 Task: Create an event for the family vacation in Hawaii.
Action: Mouse pressed left at (644, 368)
Screenshot: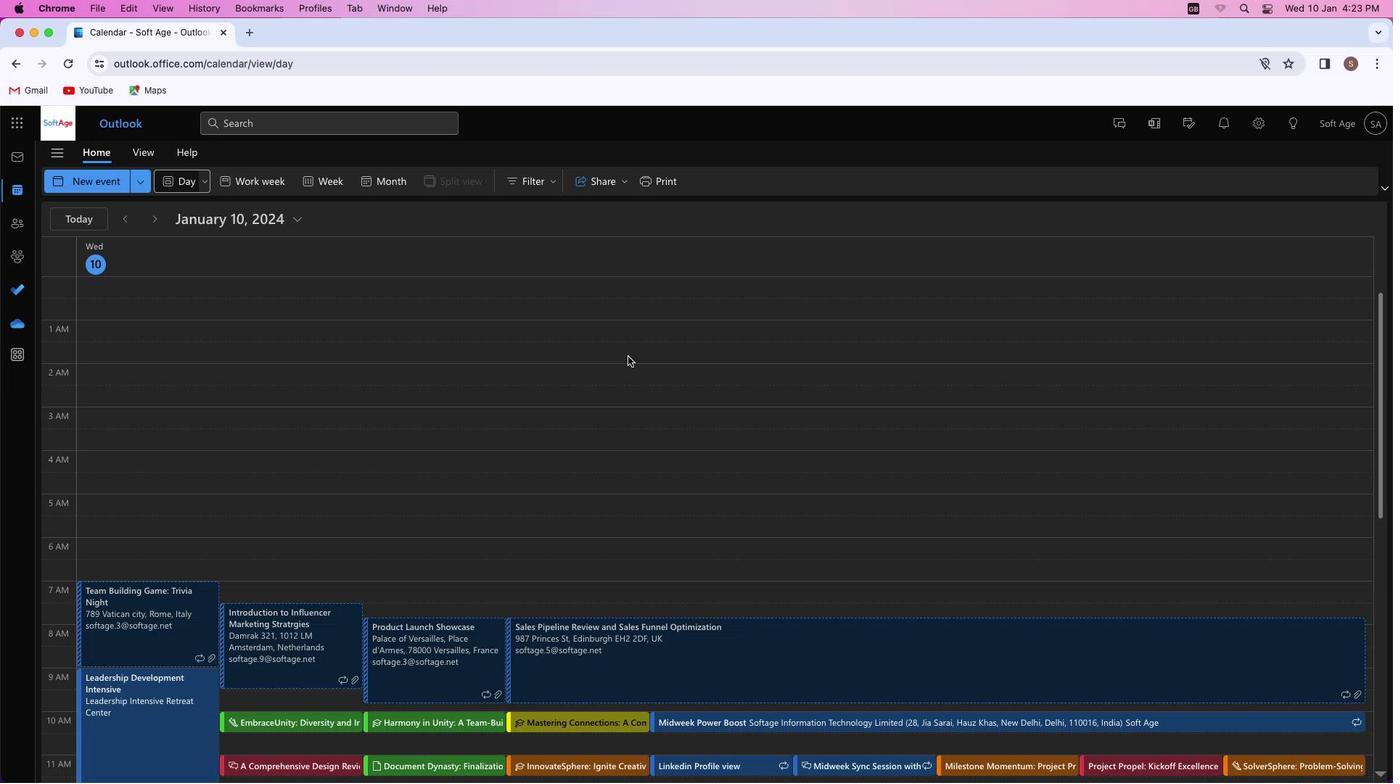 
Action: Mouse moved to (100, 178)
Screenshot: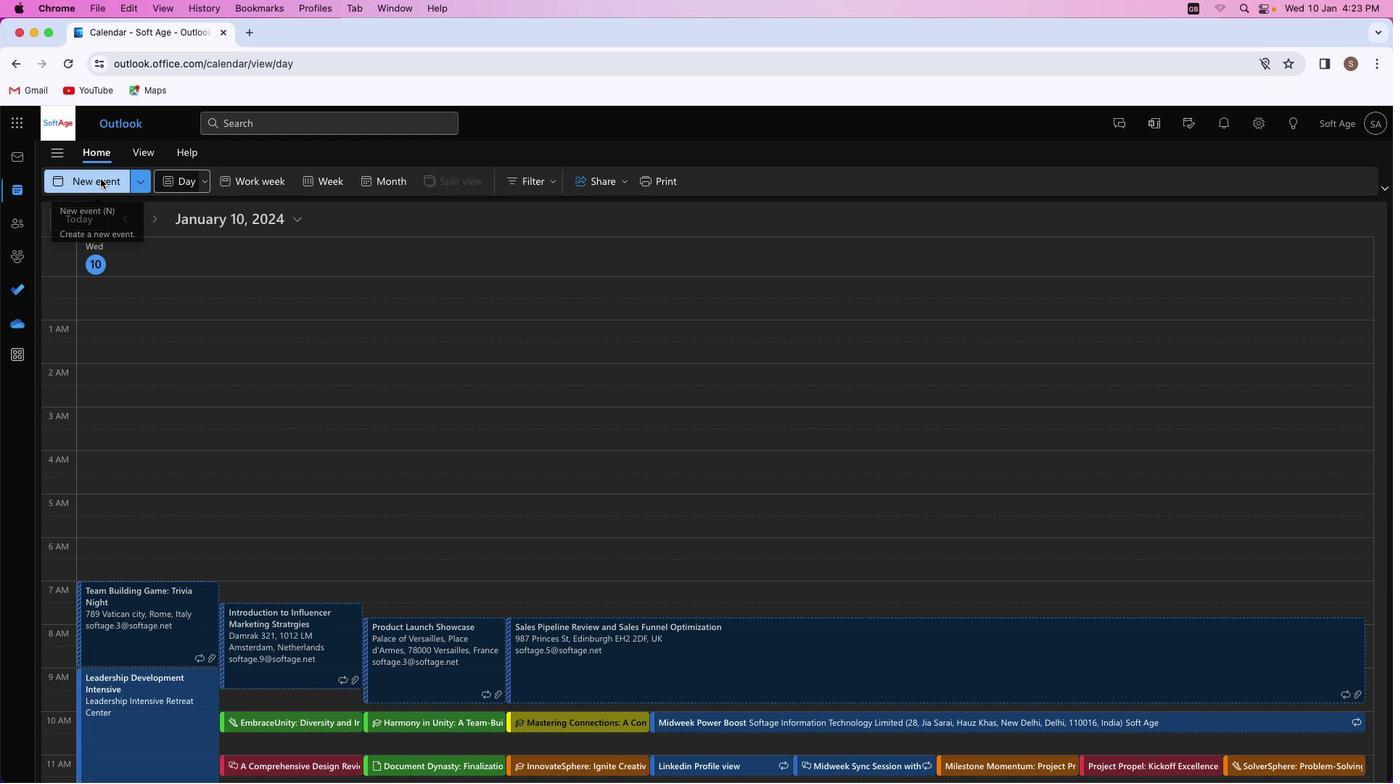 
Action: Mouse pressed left at (100, 178)
Screenshot: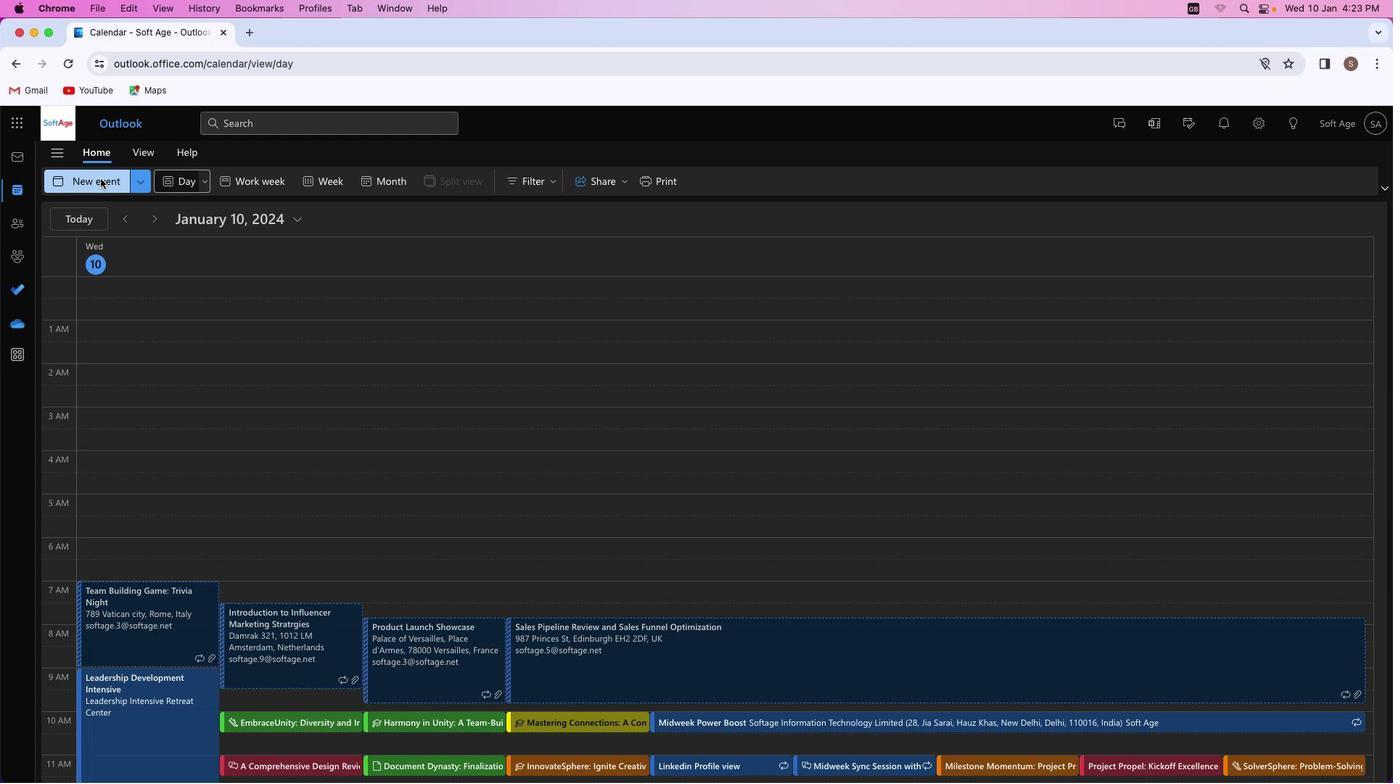 
Action: Mouse moved to (386, 270)
Screenshot: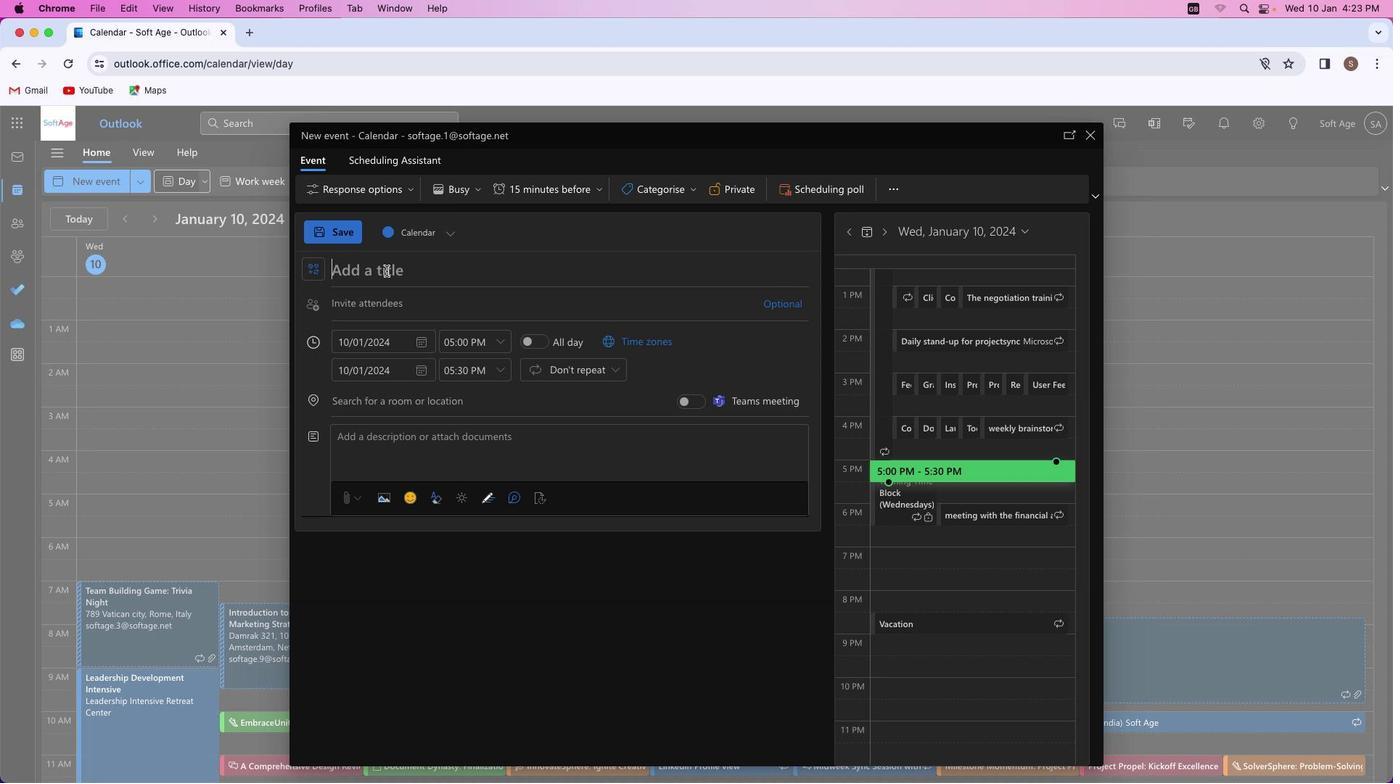 
Action: Mouse pressed left at (386, 270)
Screenshot: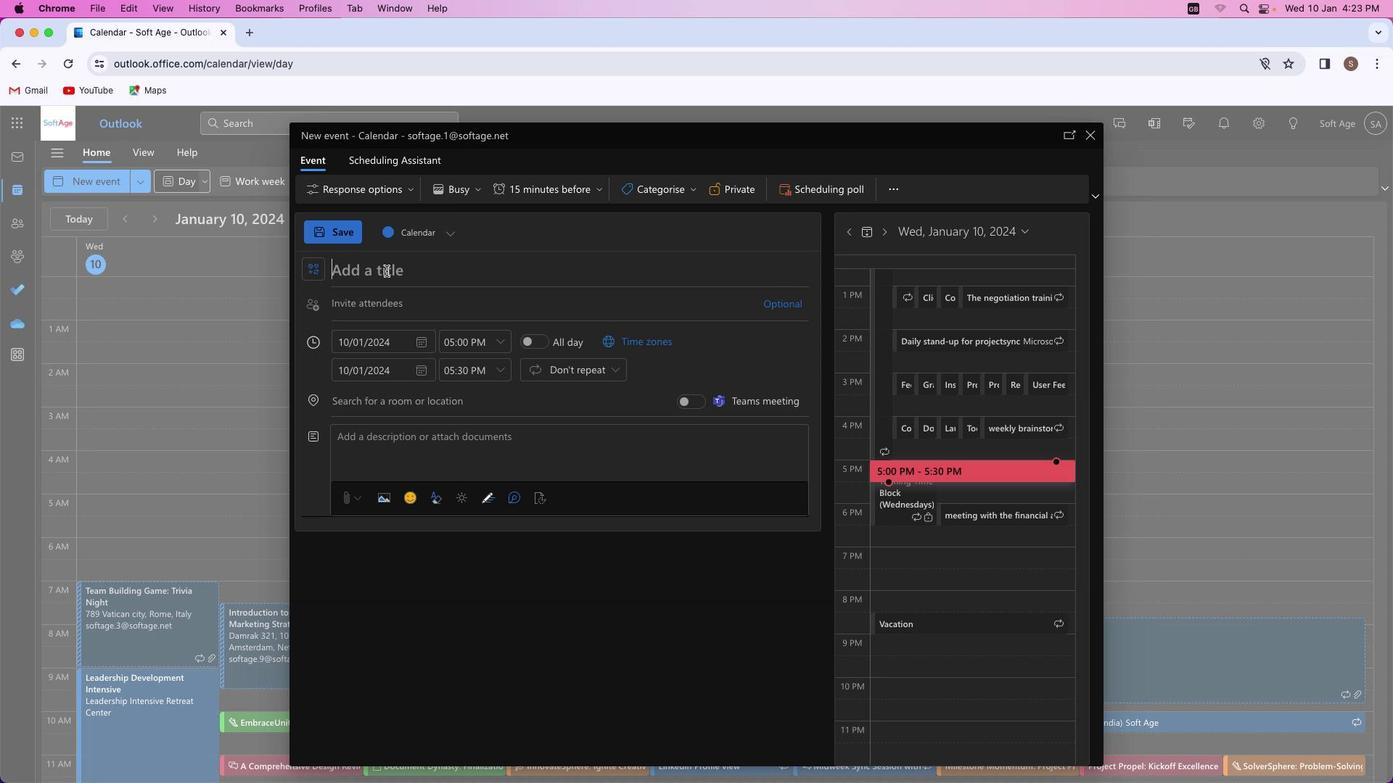 
Action: Key pressed Key.shift'F''a''m''i''l''y'Key.spaceKey.shift'V''a''c''a''t''i''o''n'Key.space'i''n'Key.spaceKey.shift_r'H''a''w''a''i''i'
Screenshot: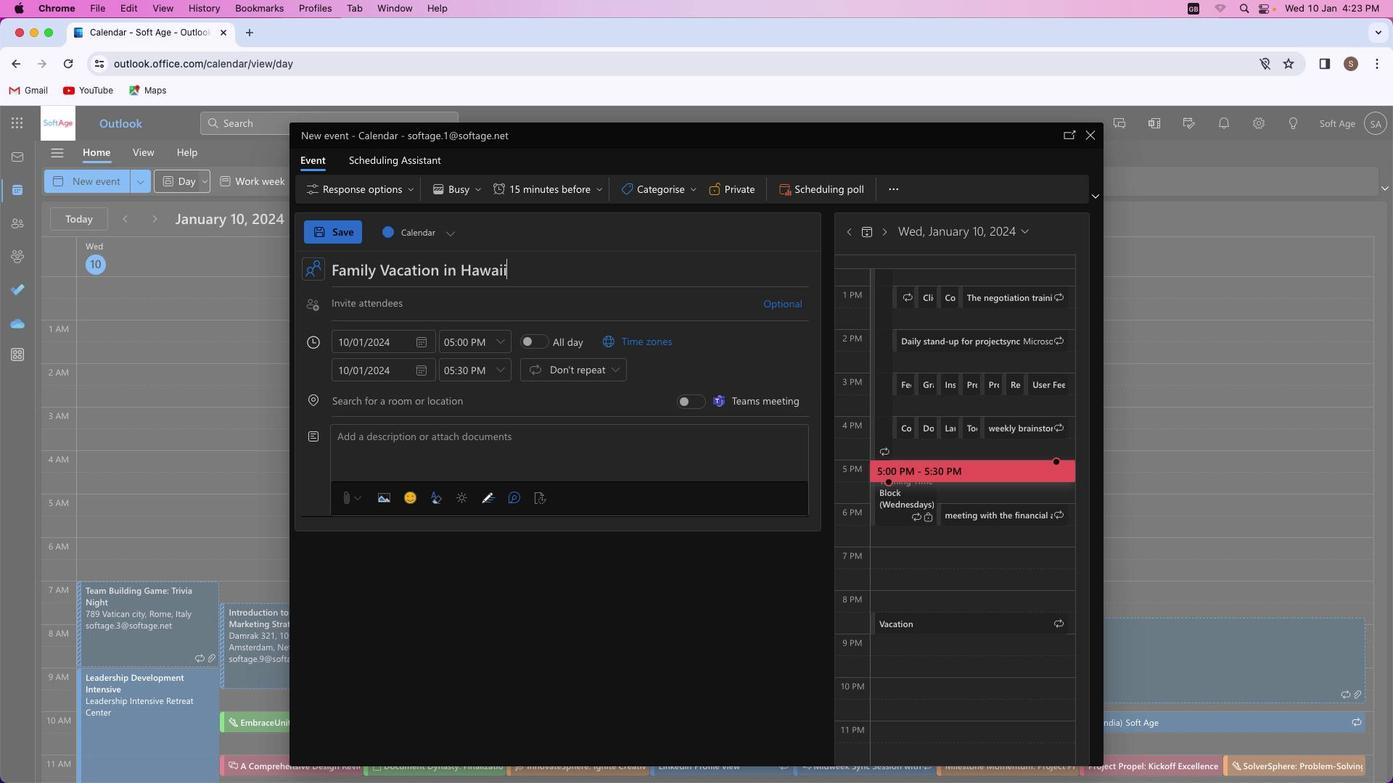 
Action: Mouse moved to (386, 405)
Screenshot: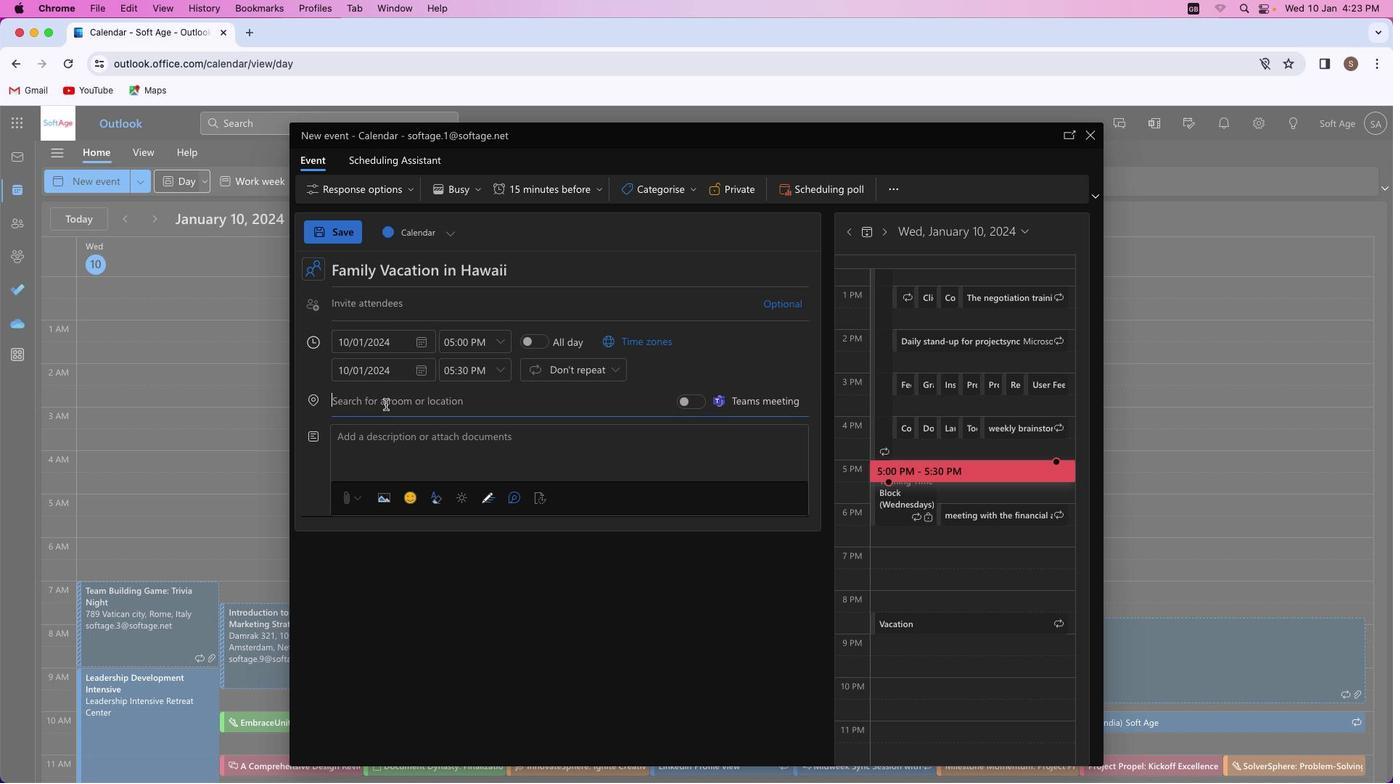 
Action: Mouse pressed left at (386, 405)
Screenshot: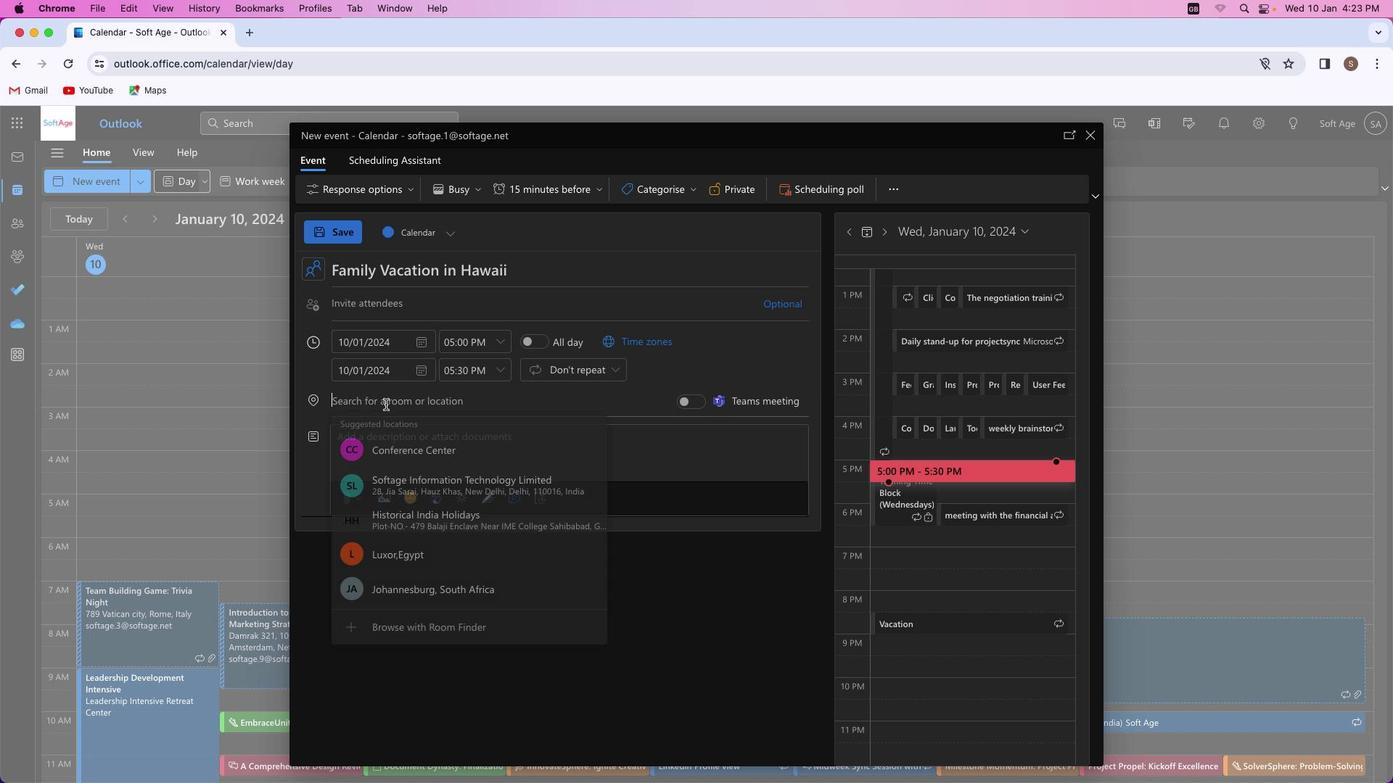 
Action: Mouse moved to (386, 404)
Screenshot: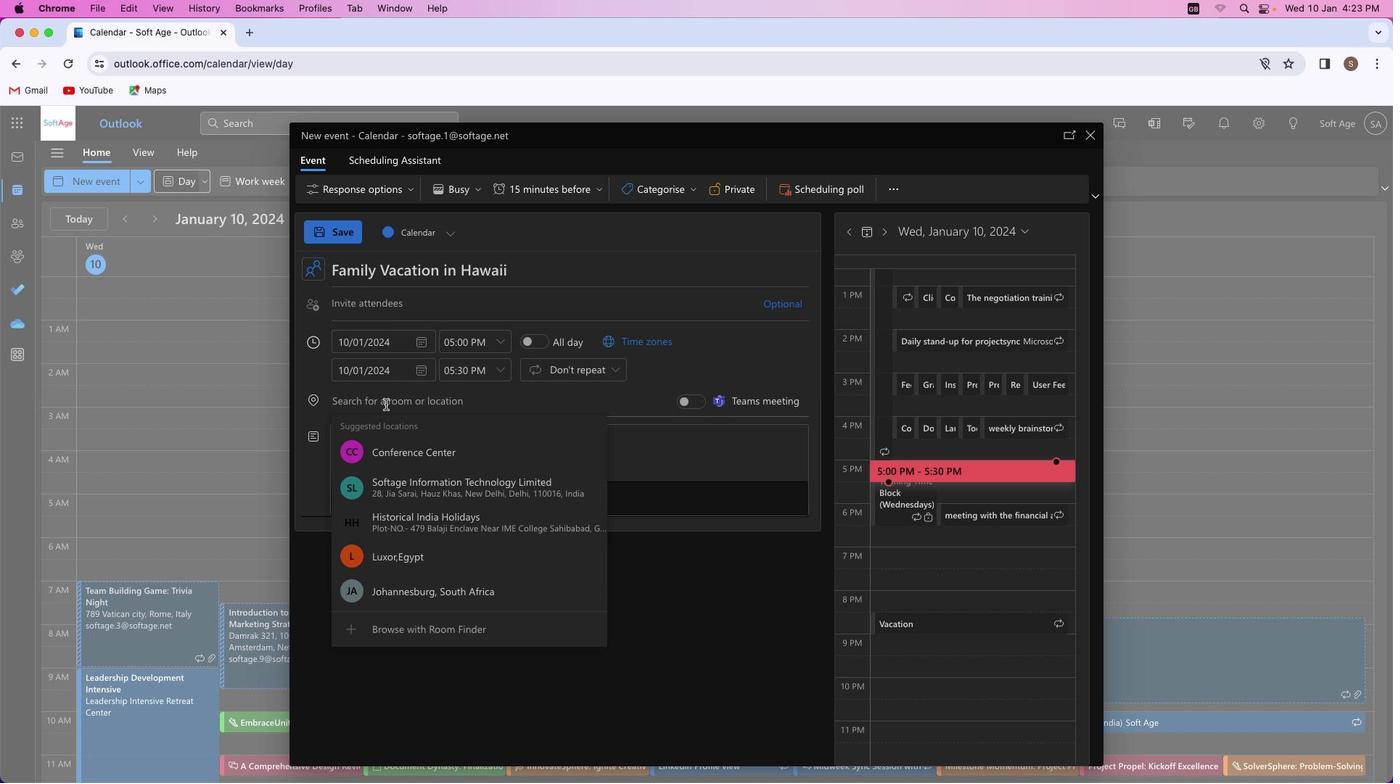 
Action: Key pressed Key.shift'H''a''w''a''i''i'
Screenshot: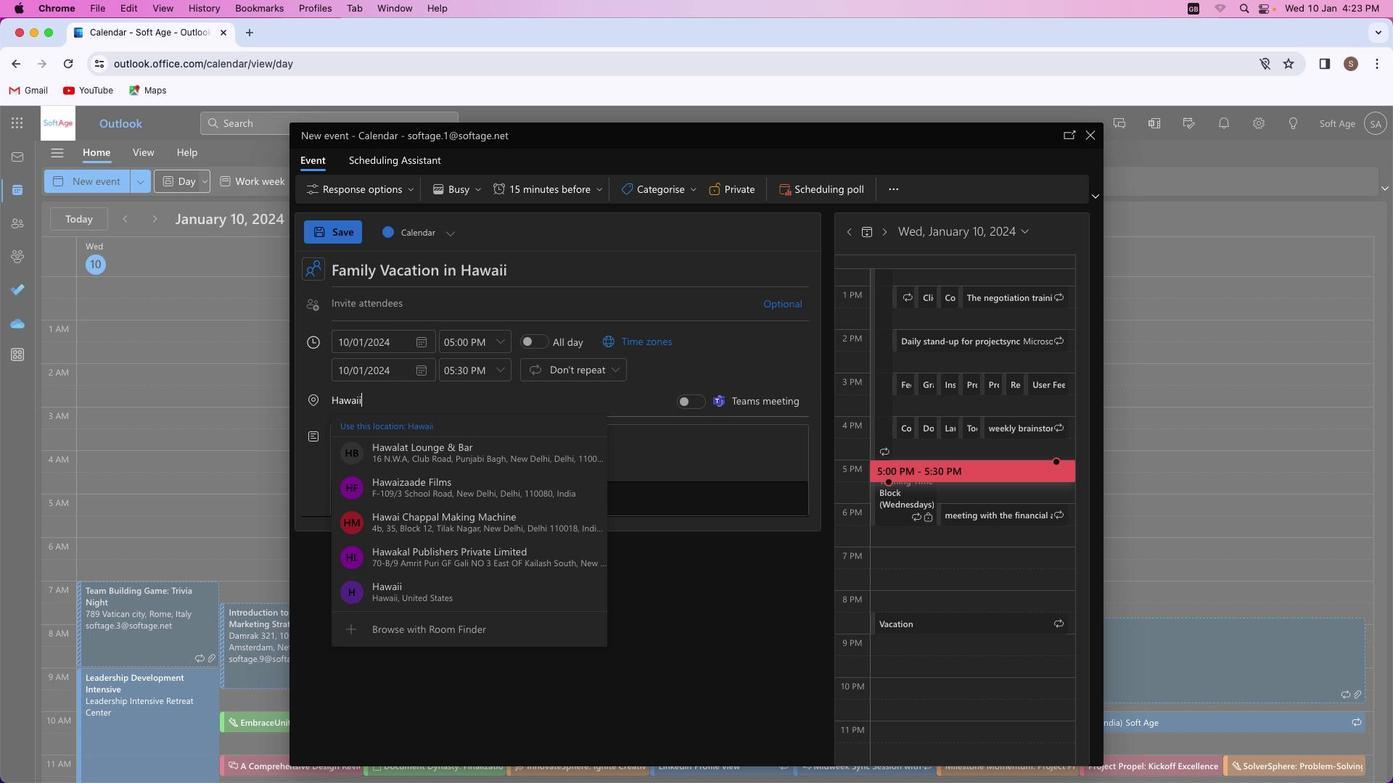 
Action: Mouse moved to (397, 518)
Screenshot: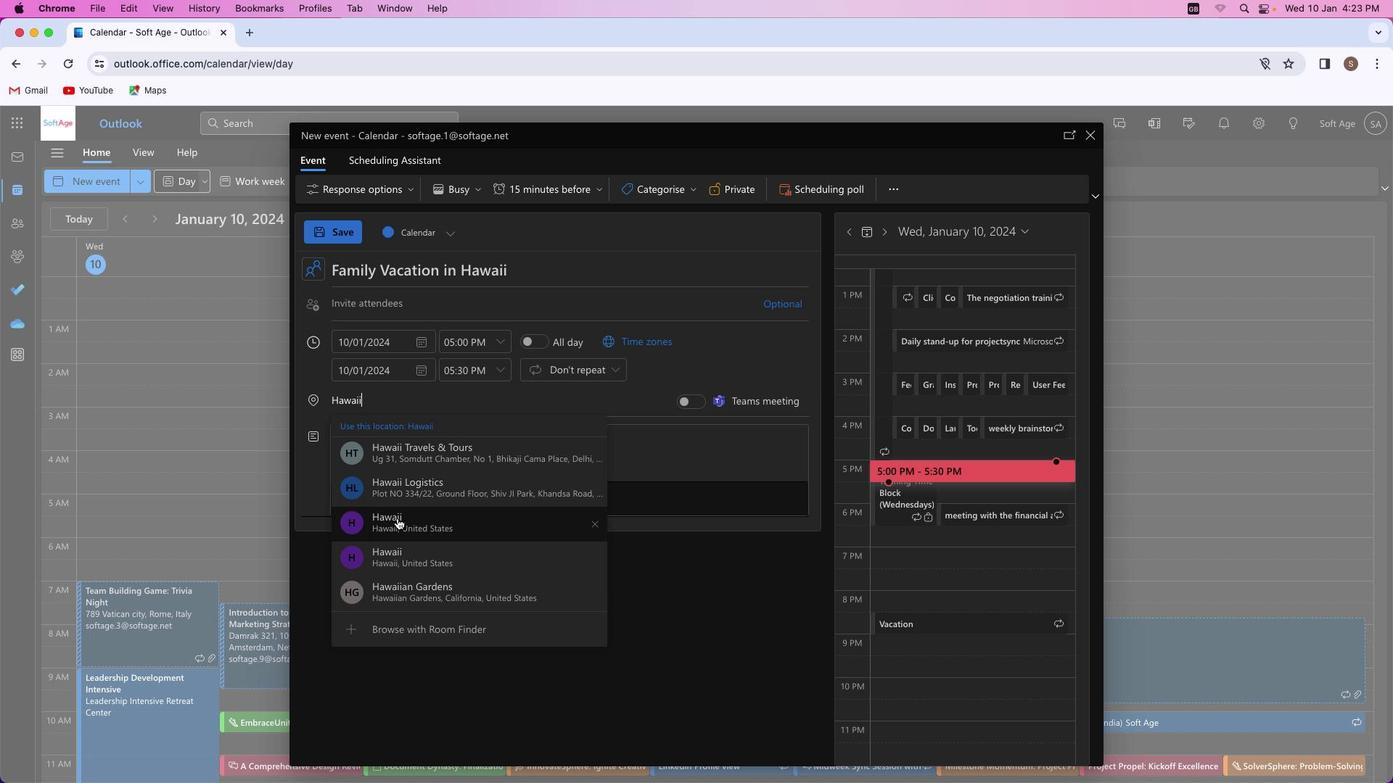 
Action: Mouse pressed left at (397, 518)
Screenshot: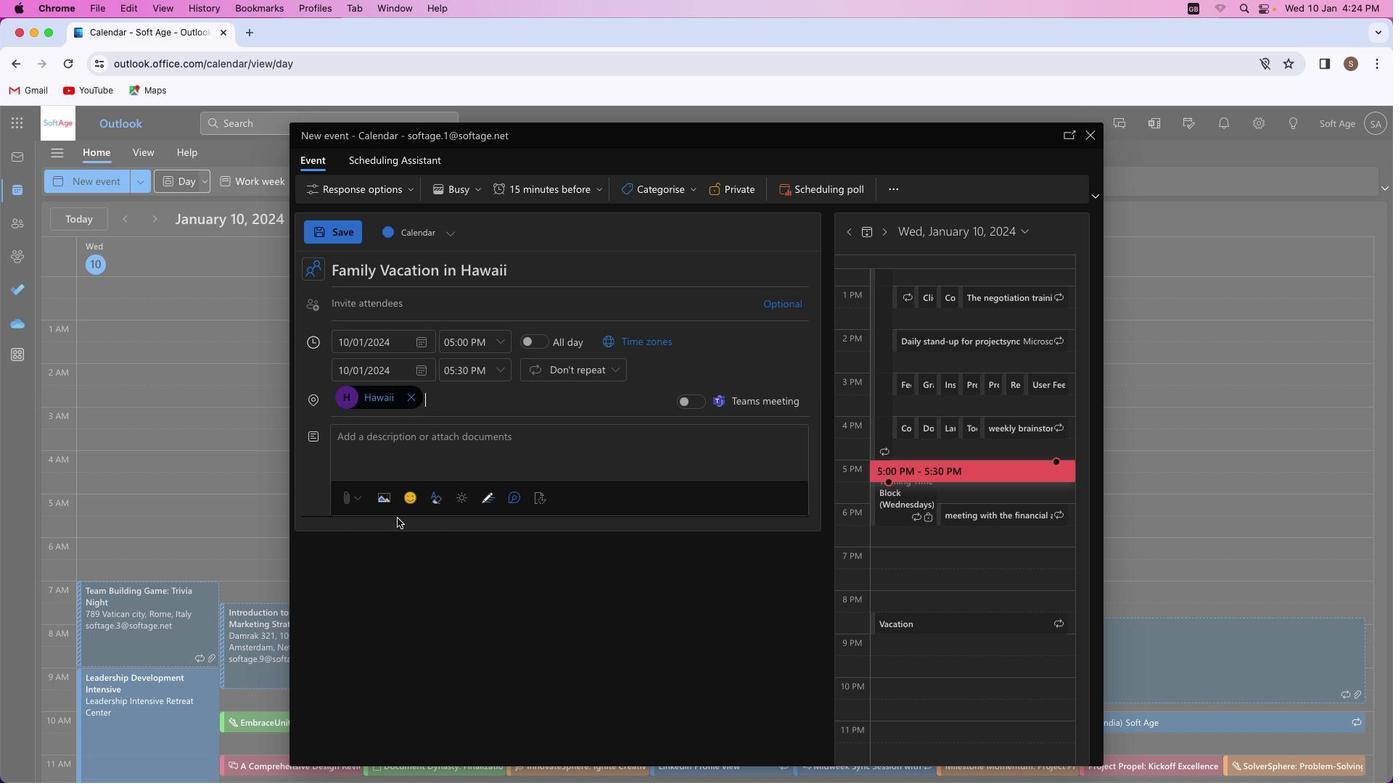 
Action: Mouse moved to (429, 441)
Screenshot: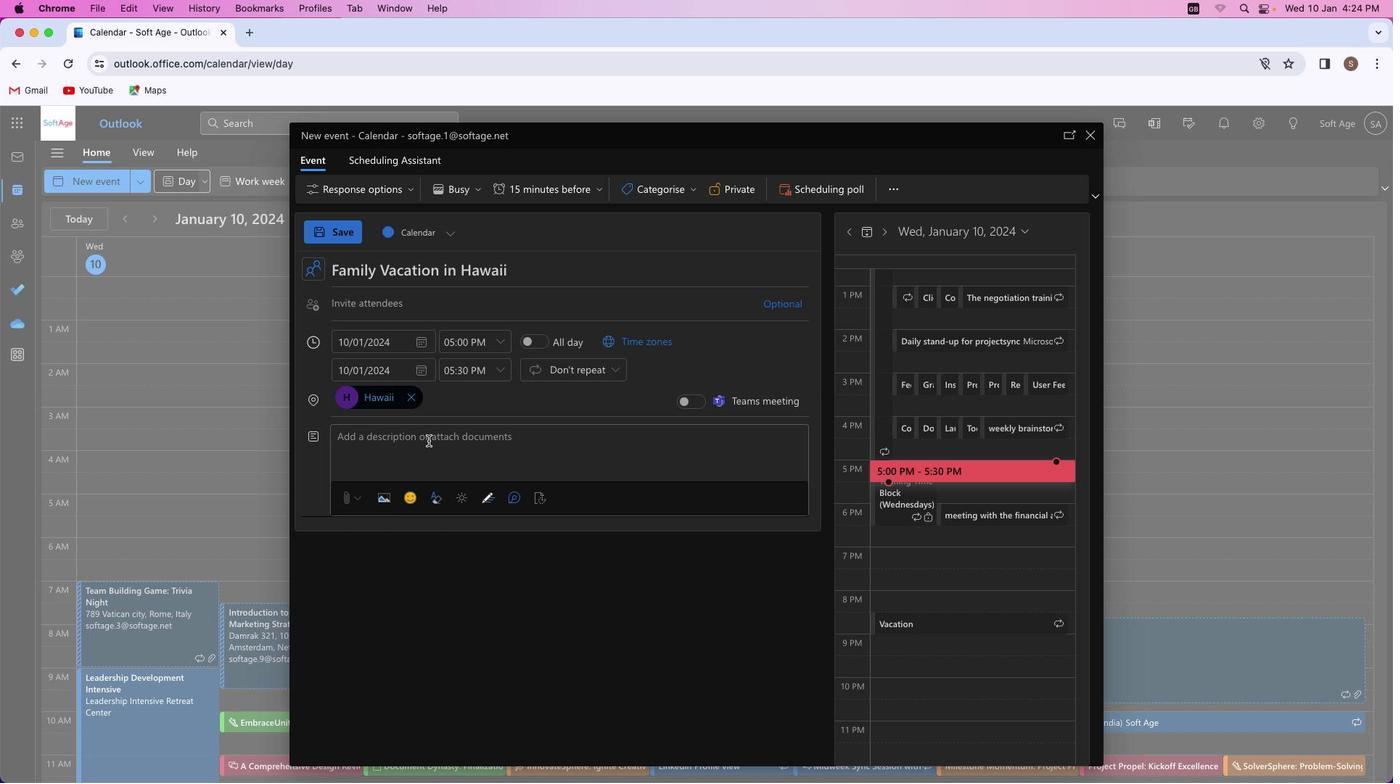 
Action: Mouse pressed left at (429, 441)
Screenshot: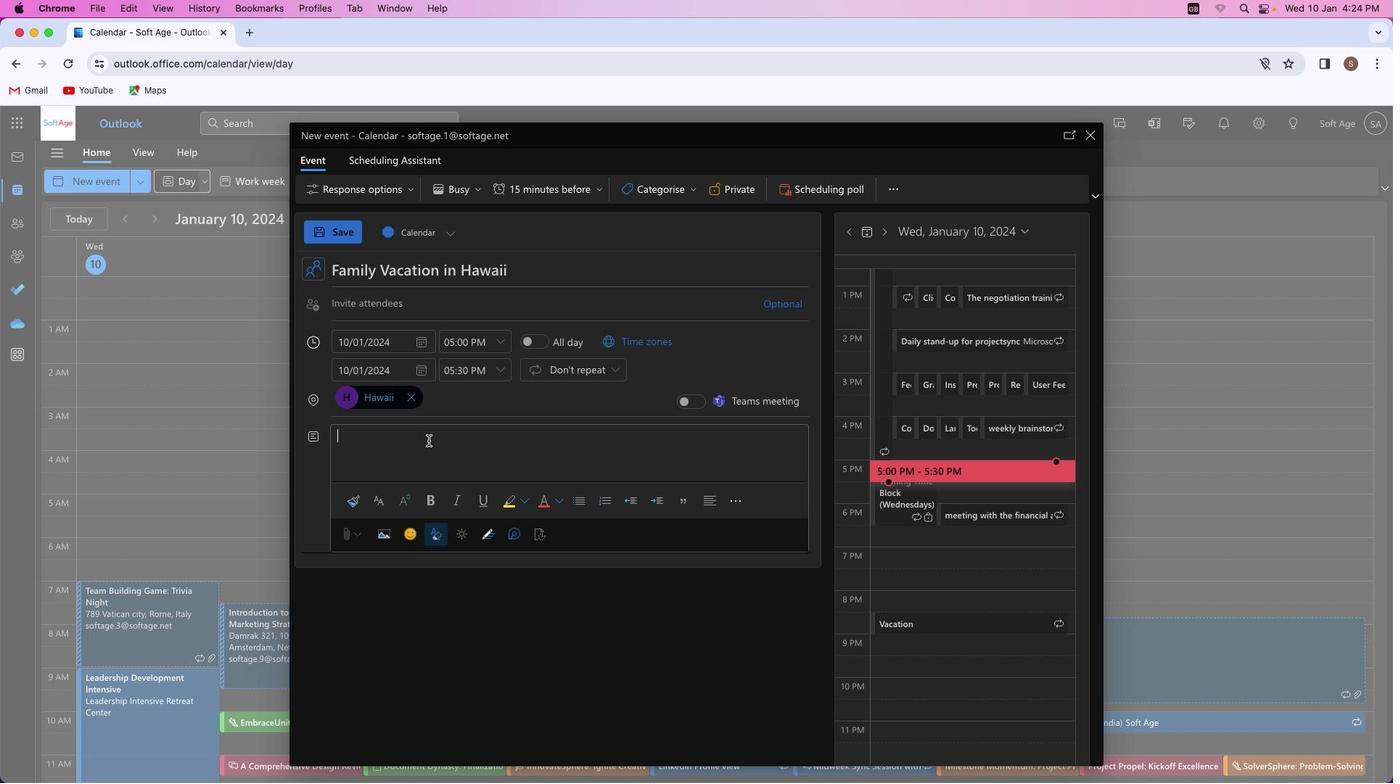 
Action: Key pressed Key.shift'E''m''b''a''r''k'Key.space'o''n'Key.space'a'Key.space't''r''o''p''i''c''a''l'Key.space'a''d''v''e''n''t''u''r''e'Key.space'w''i''t''h'Key.space'i''s''l''a''n''d'Key.space'b'Key.backspaceKey.shift_r'B''l''i''s''s'Key.spaceKey.shift'R''e''t''r''e''a''t'
Screenshot: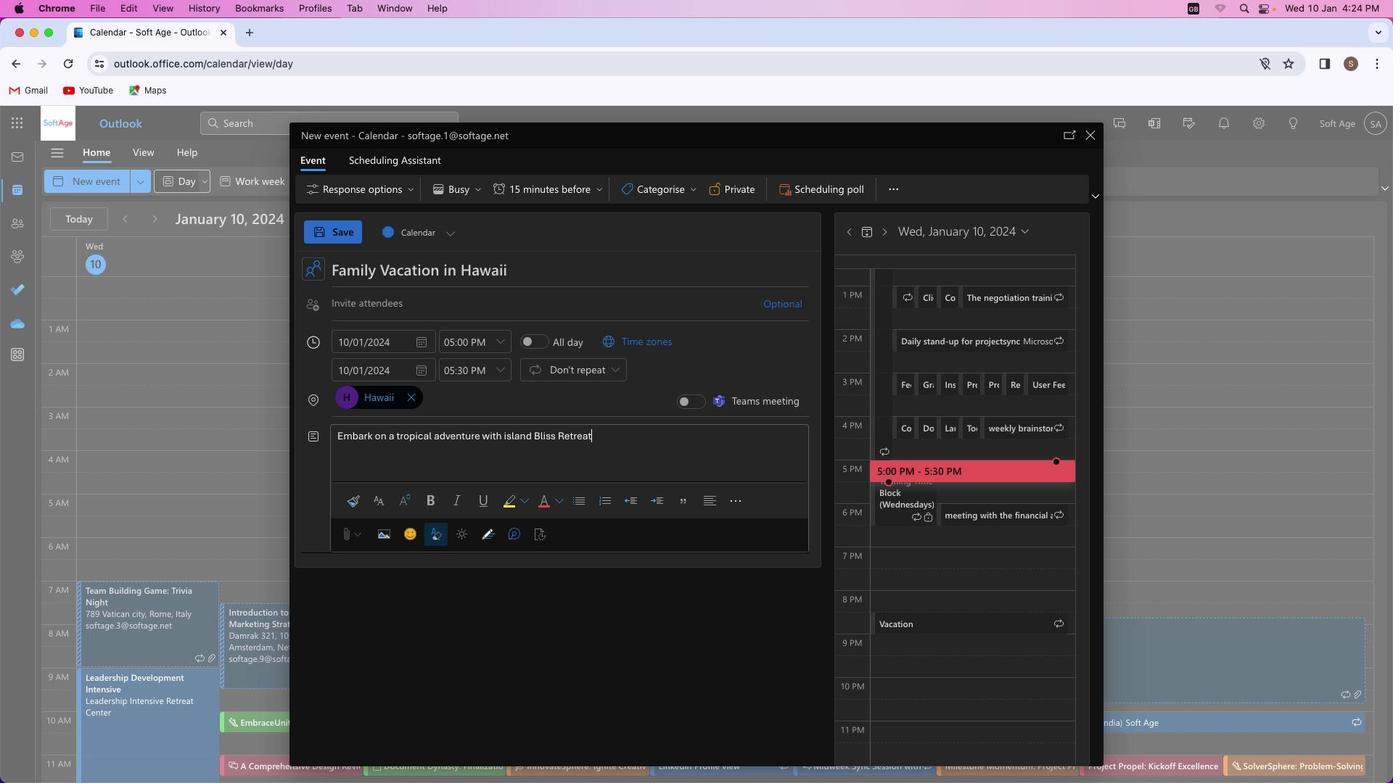 
Action: Mouse moved to (508, 435)
Screenshot: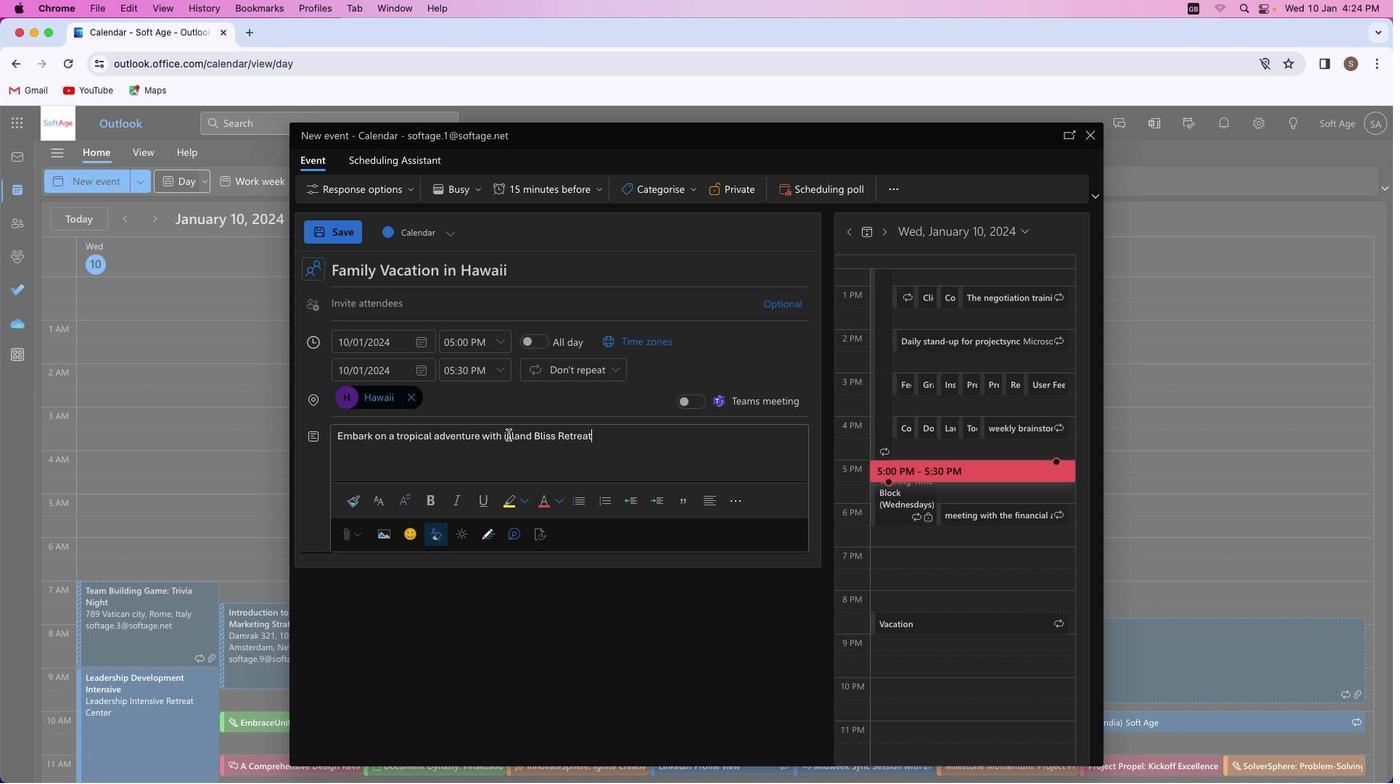 
Action: Mouse pressed left at (508, 435)
Screenshot: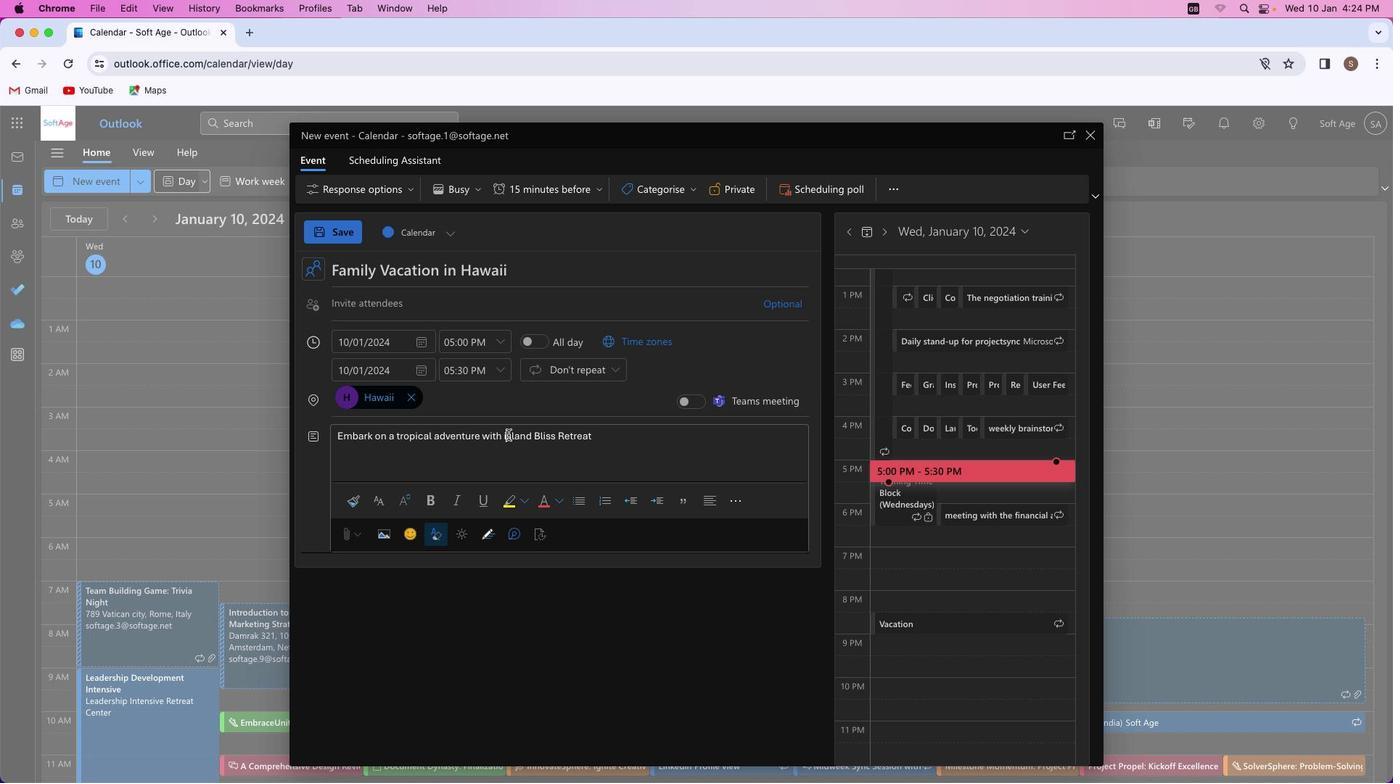 
Action: Mouse moved to (508, 435)
Screenshot: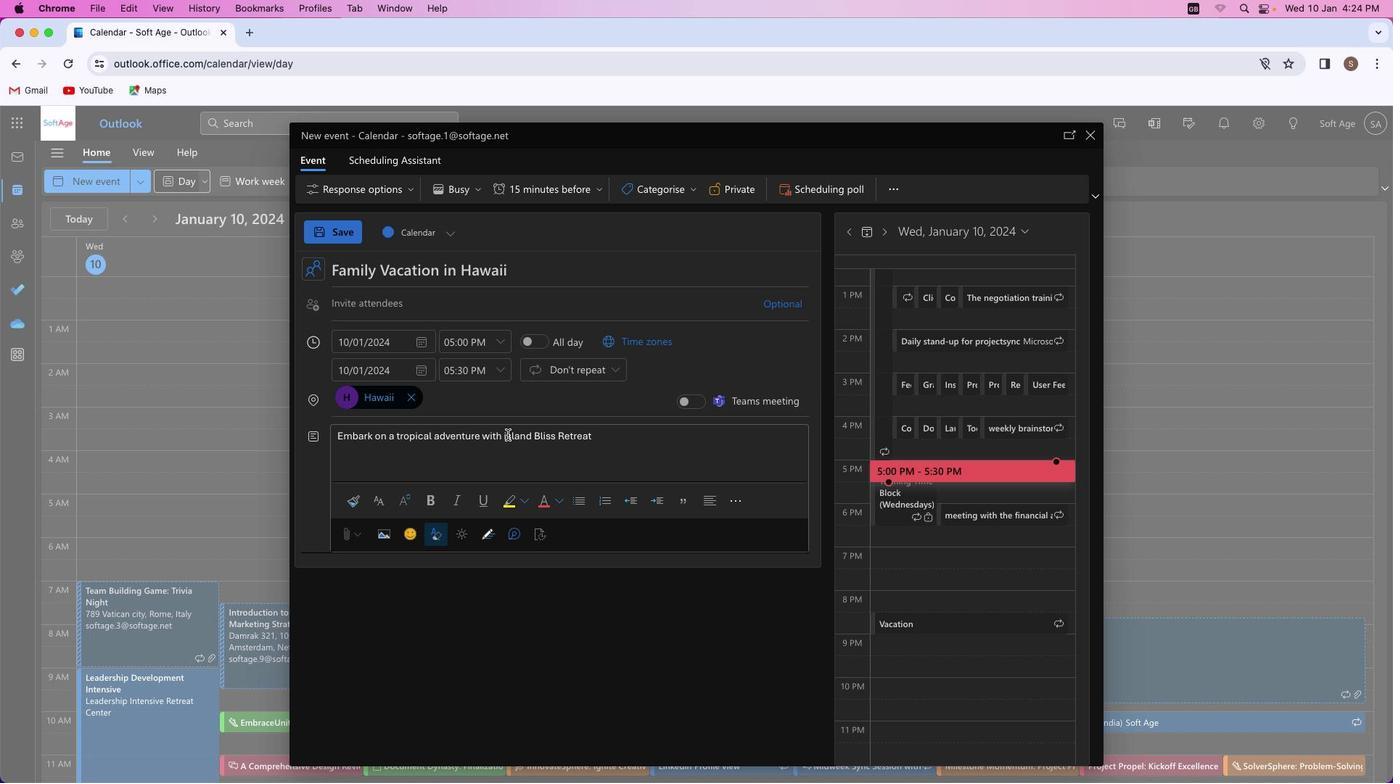 
Action: Key pressed Key.backspaceKey.shift_r'I'
Screenshot: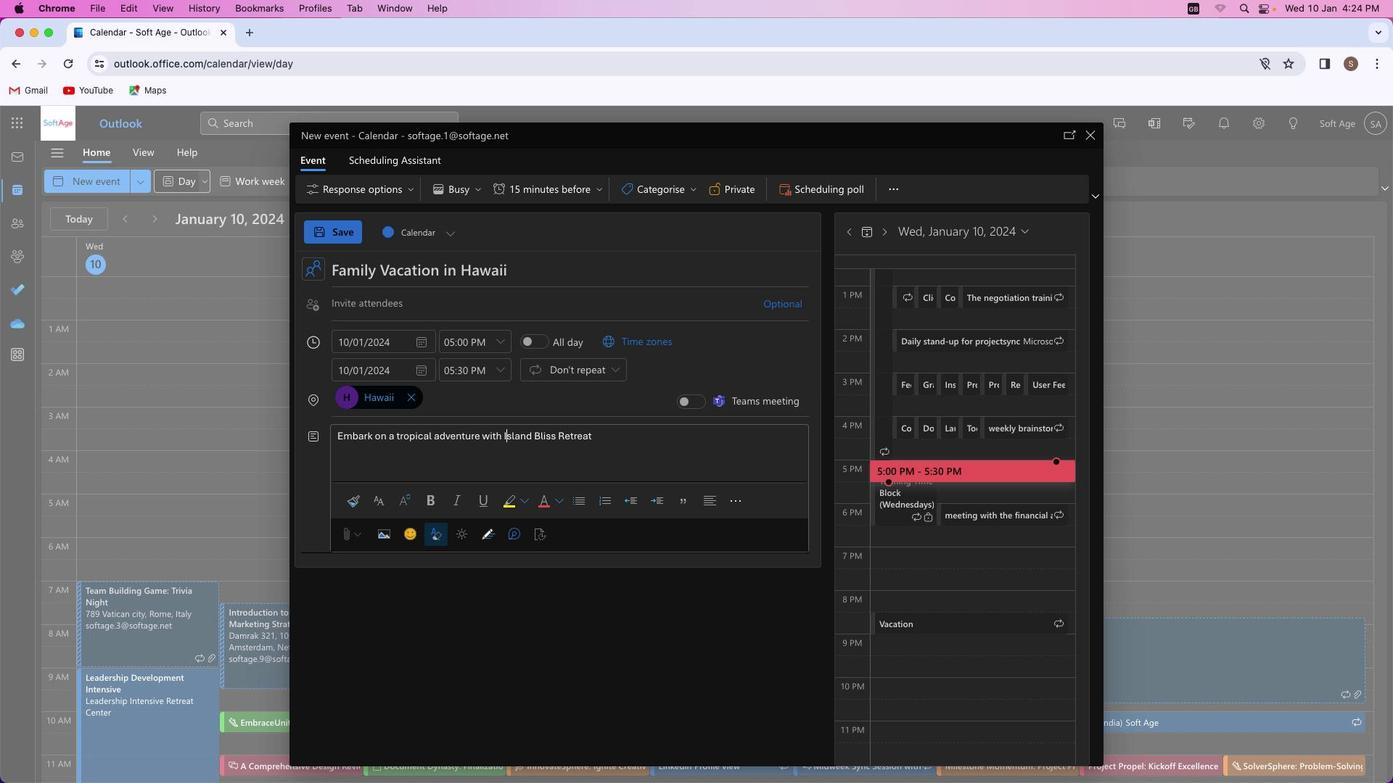 
Action: Mouse moved to (600, 439)
Screenshot: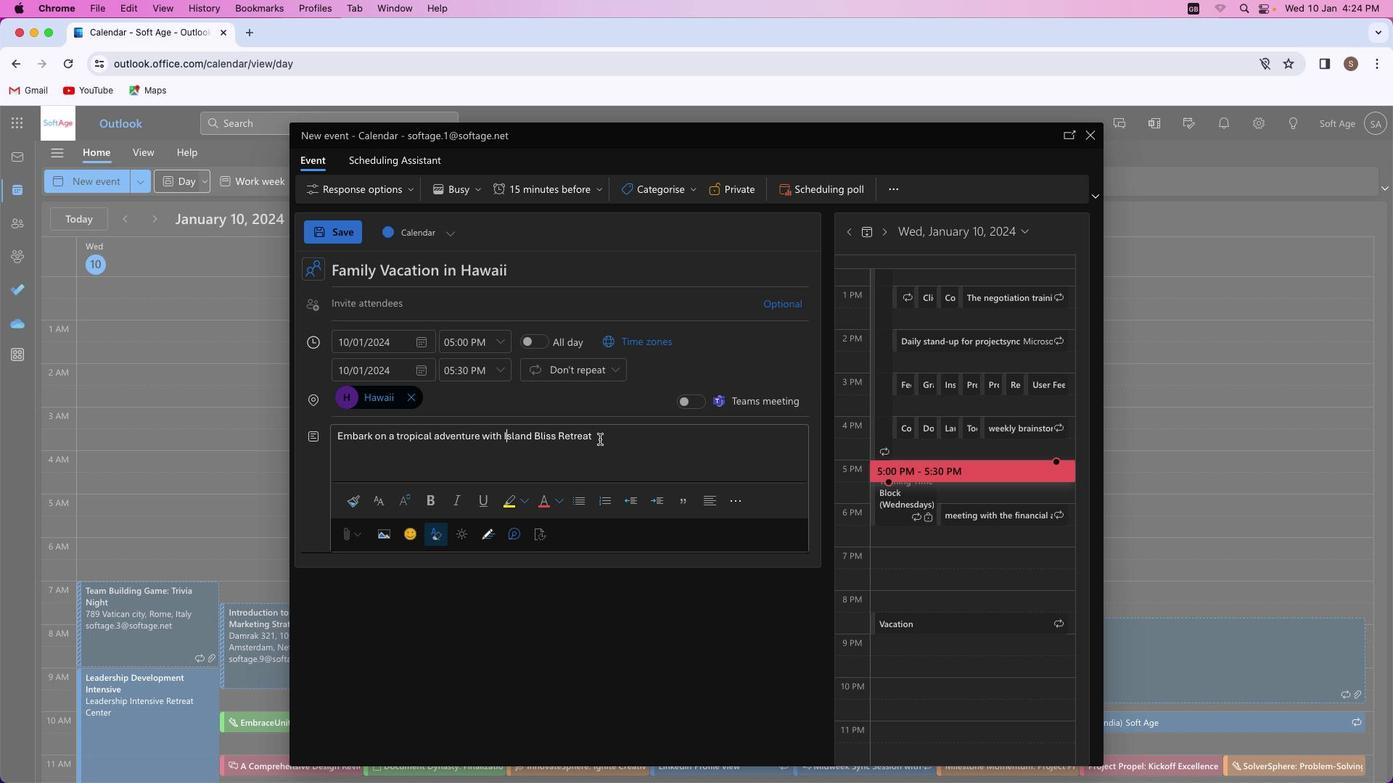 
Action: Mouse pressed left at (600, 439)
Screenshot: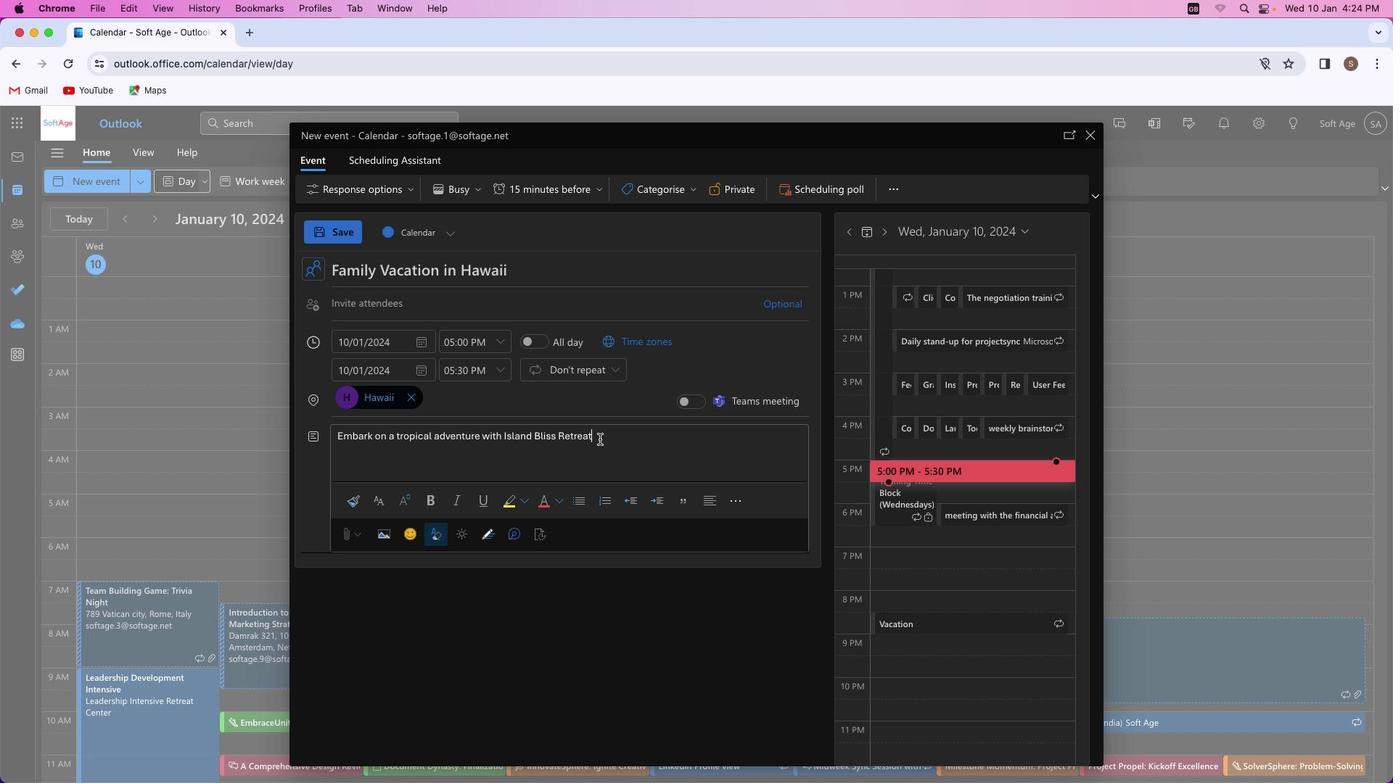 
Action: Mouse moved to (598, 439)
Screenshot: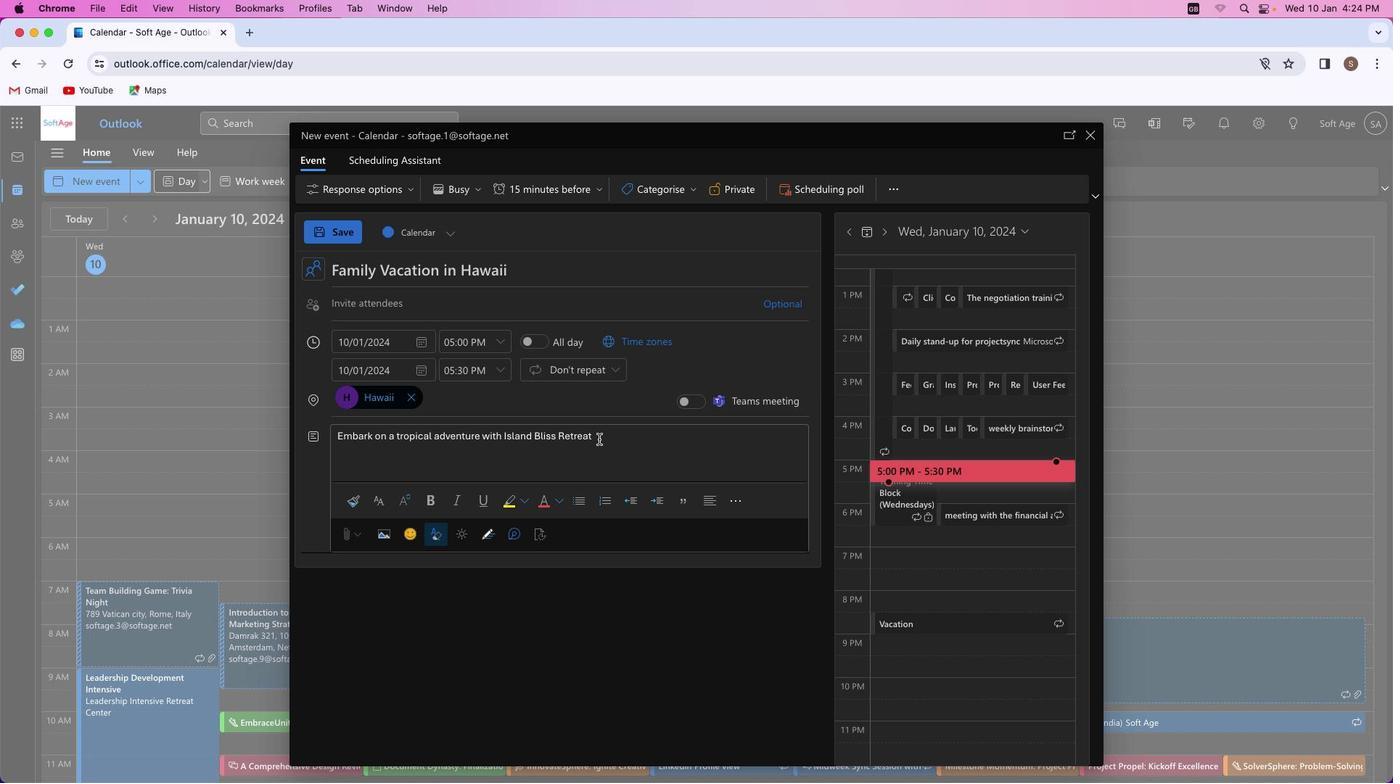 
Action: Key pressed '.'Key.spaceKey.shift'E''x''p''e''r''i''e''n''c''e'Key.space't''h''e'Key.space'b''e''a''u''t''y'Key.space'o''f'Key.spaceKey.shift'H''a''w''a''i''i'','Key.space'c''r''e''a''t''e'Key.space'c''h''e''r''i''s''h''e''d'Key.space'm''e''m''o''r''i''e''s'','Key.space'a''n''d'Key.space'r''e''j''u''v''e''n''a''t''e'Key.space'w''i''t''h'Key.space'y''o''u''r'Key.space'l''o''v''e''d'Key.space'o''n''e''s'Key.space'i''n'Key.space'p''a''r''a''d''i''s''e''.'
Screenshot: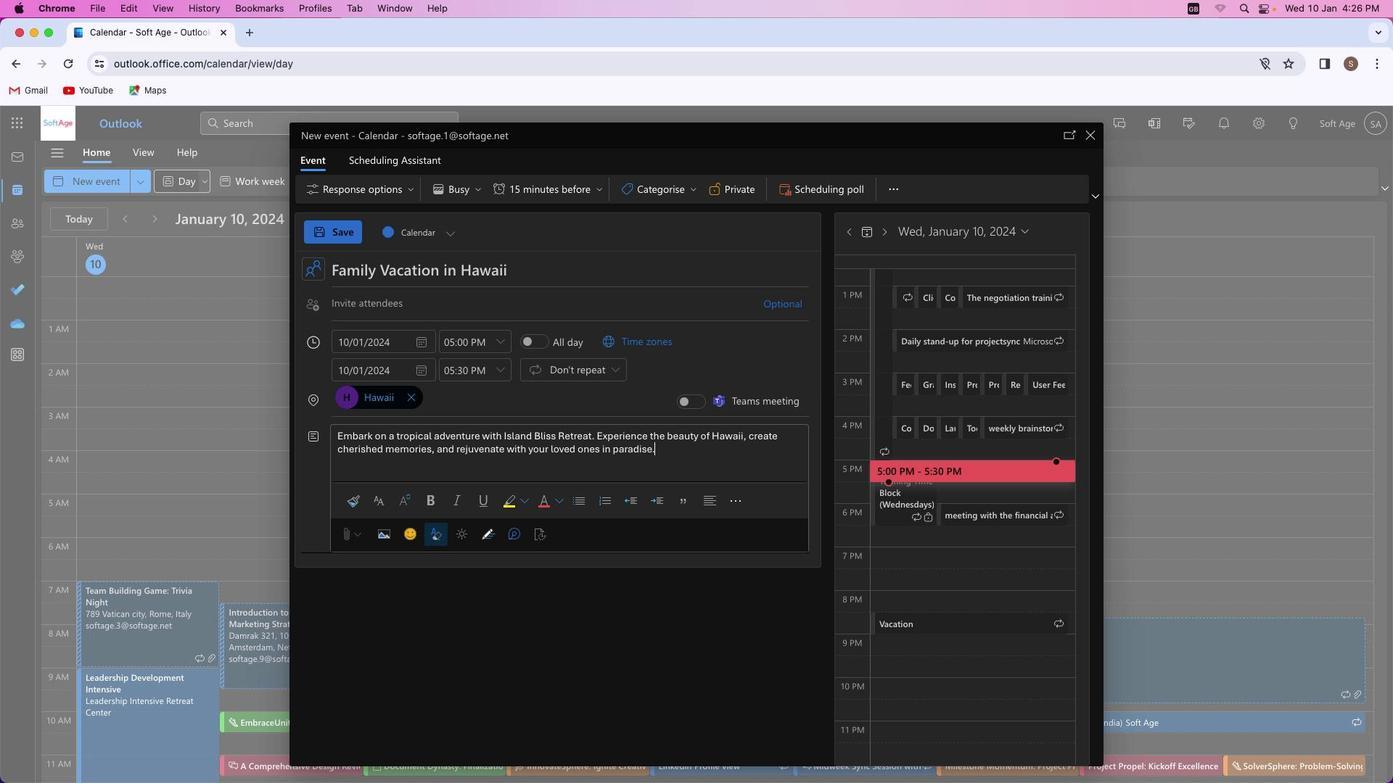 
Action: Mouse moved to (744, 435)
Screenshot: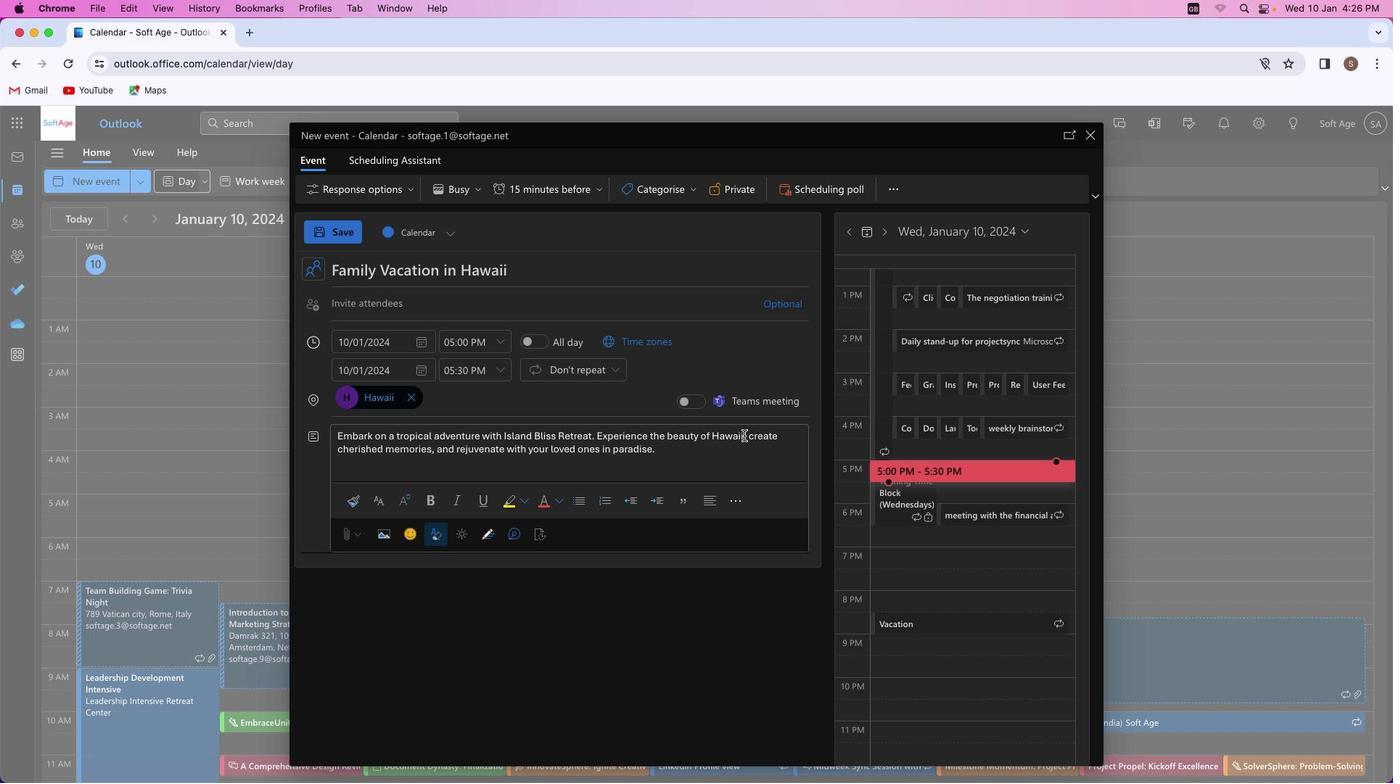 
Action: Mouse pressed left at (744, 435)
Screenshot: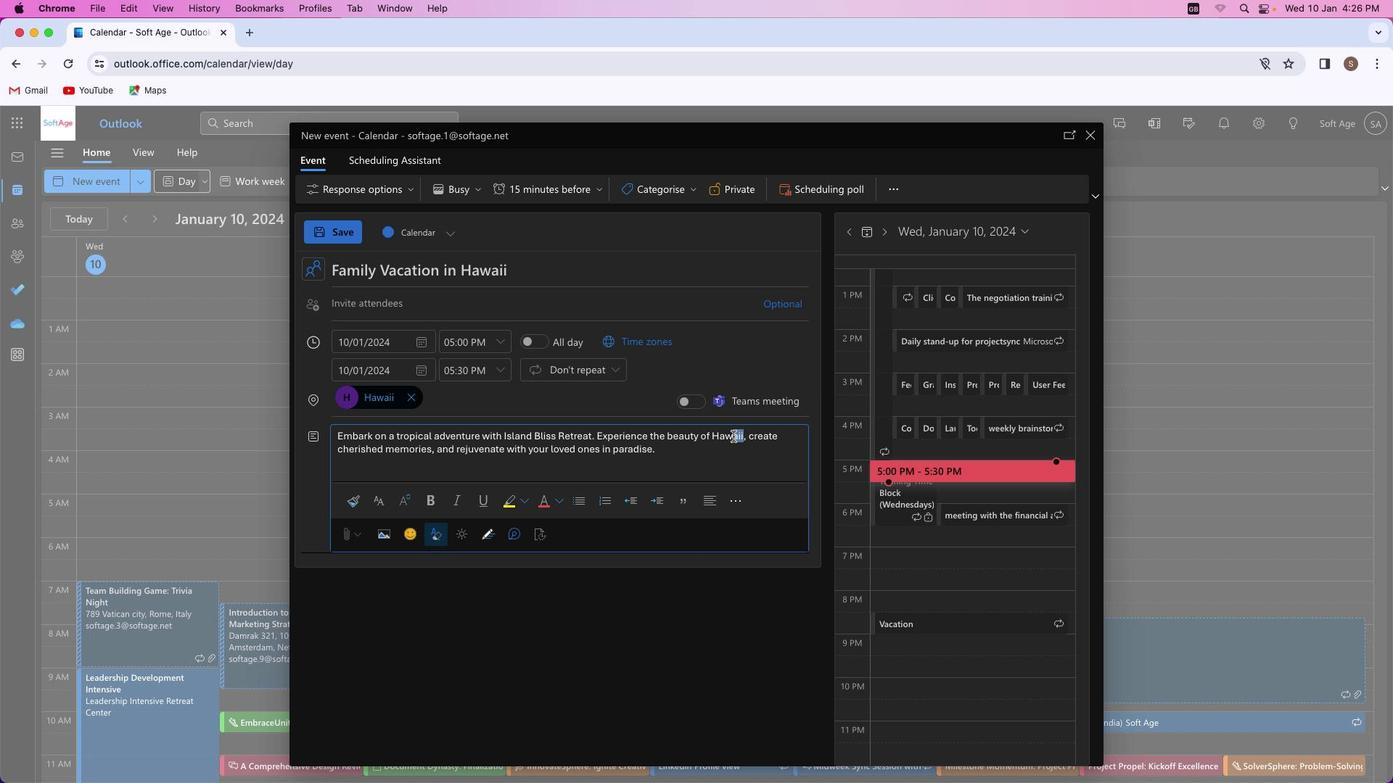 
Action: Mouse moved to (649, 435)
Screenshot: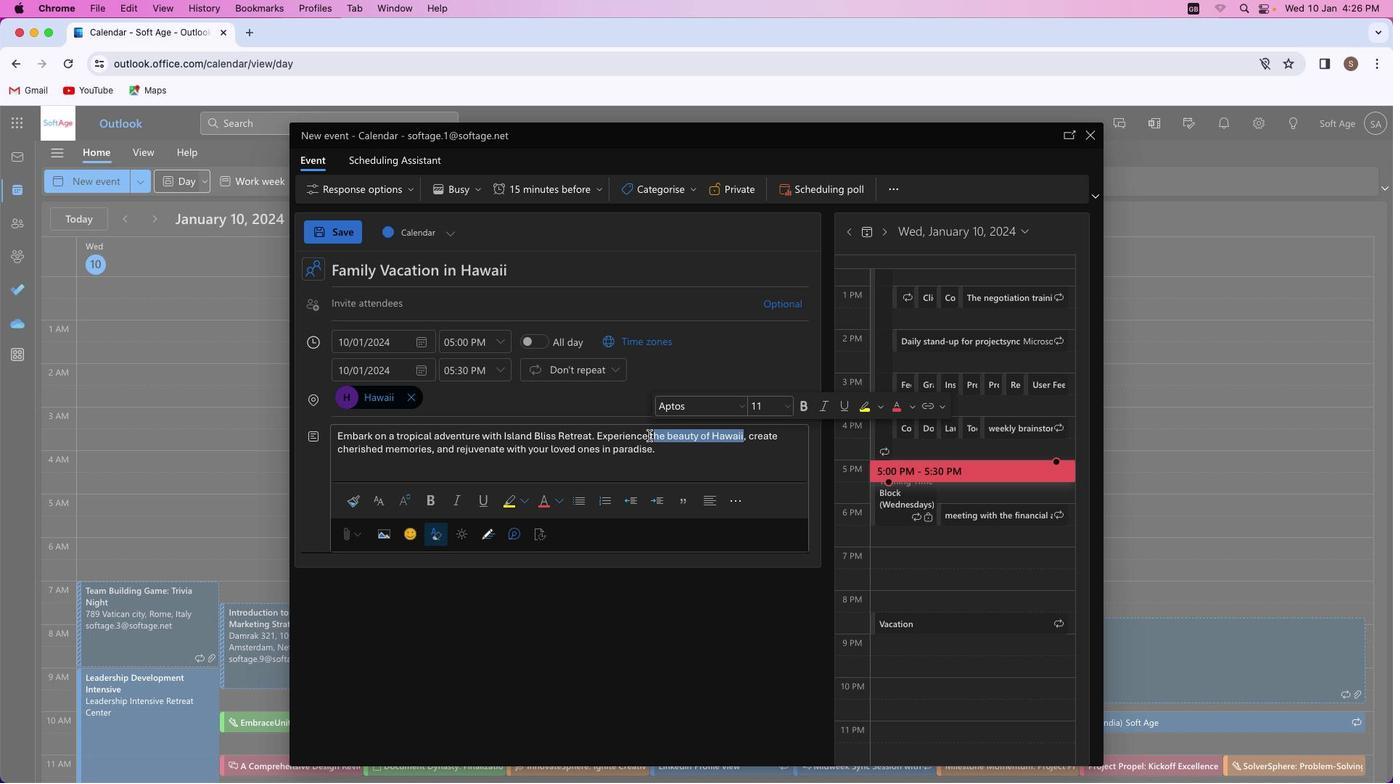 
Action: Mouse pressed left at (649, 435)
Screenshot: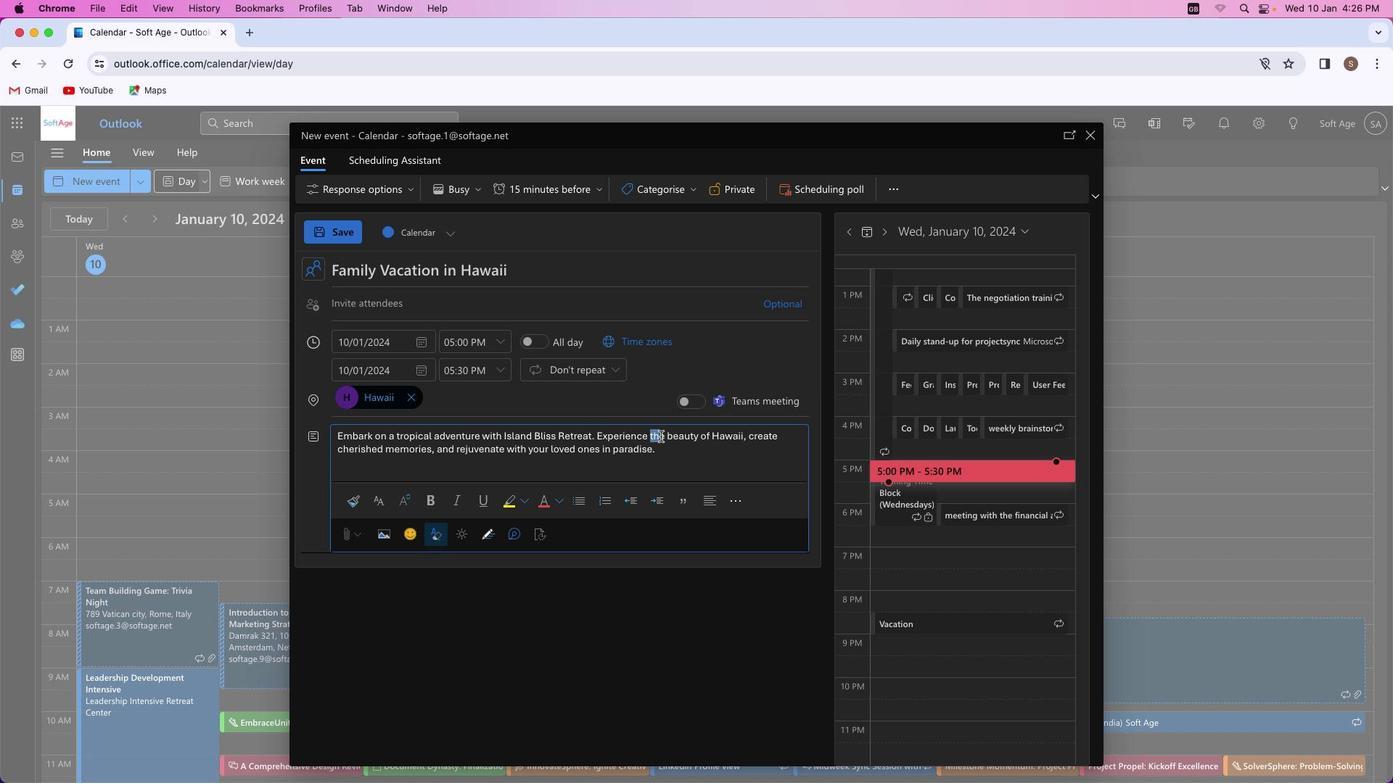 
Action: Mouse moved to (436, 502)
Screenshot: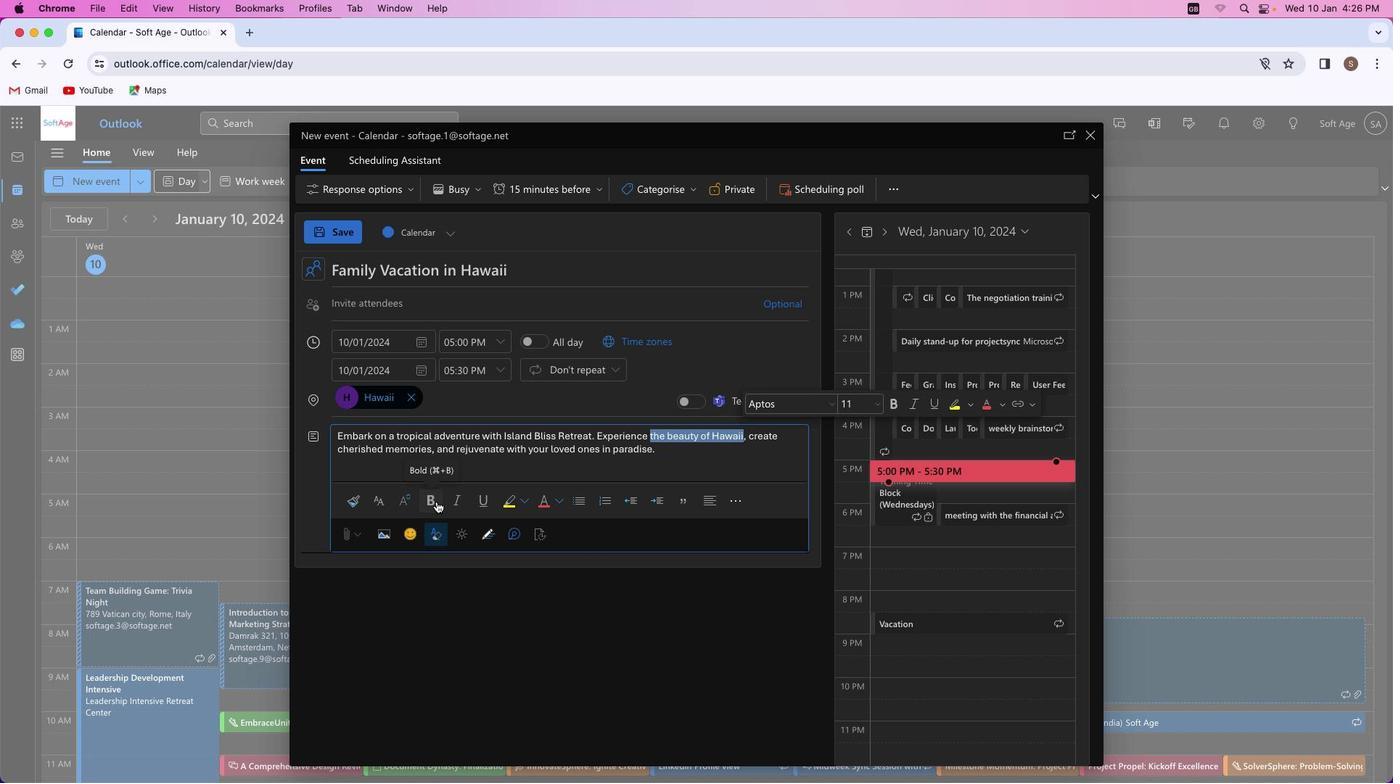 
Action: Mouse pressed left at (436, 502)
Screenshot: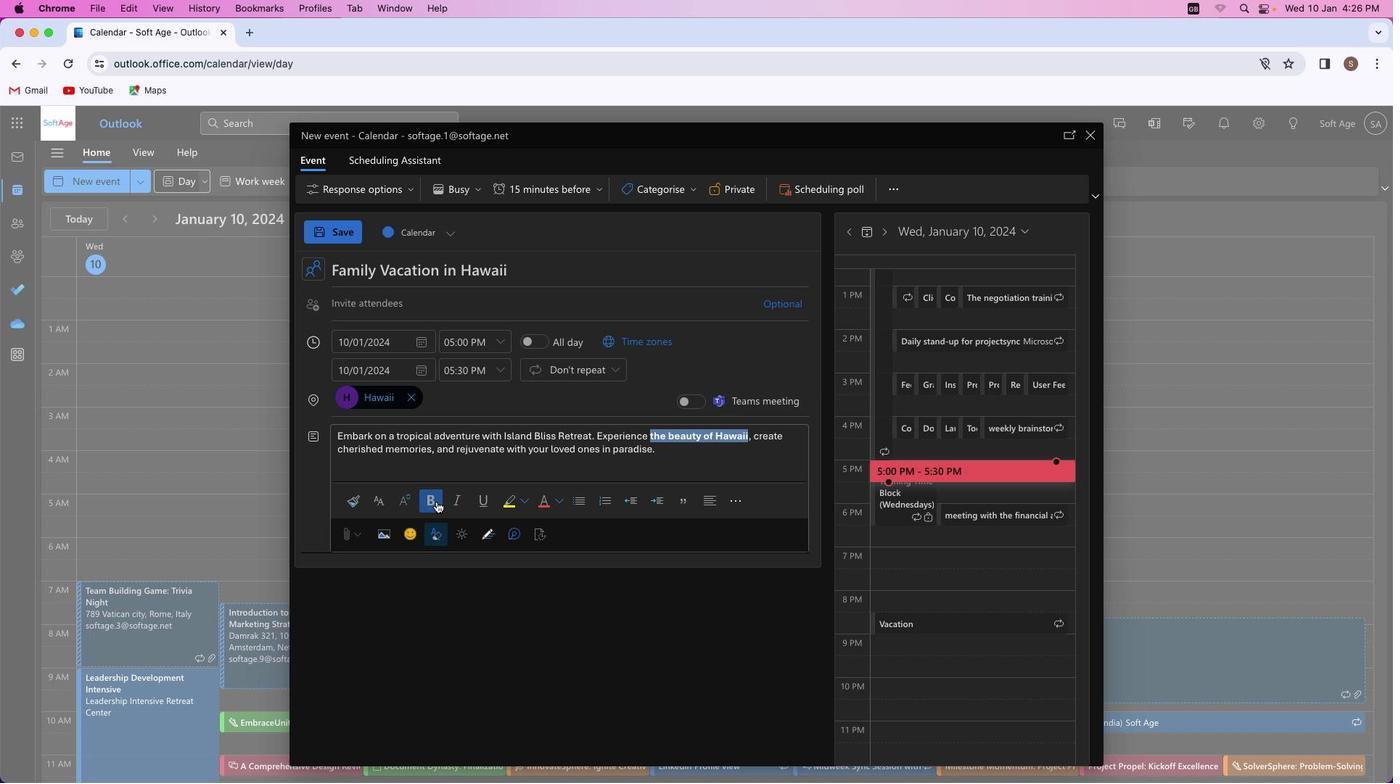 
Action: Mouse moved to (455, 499)
Screenshot: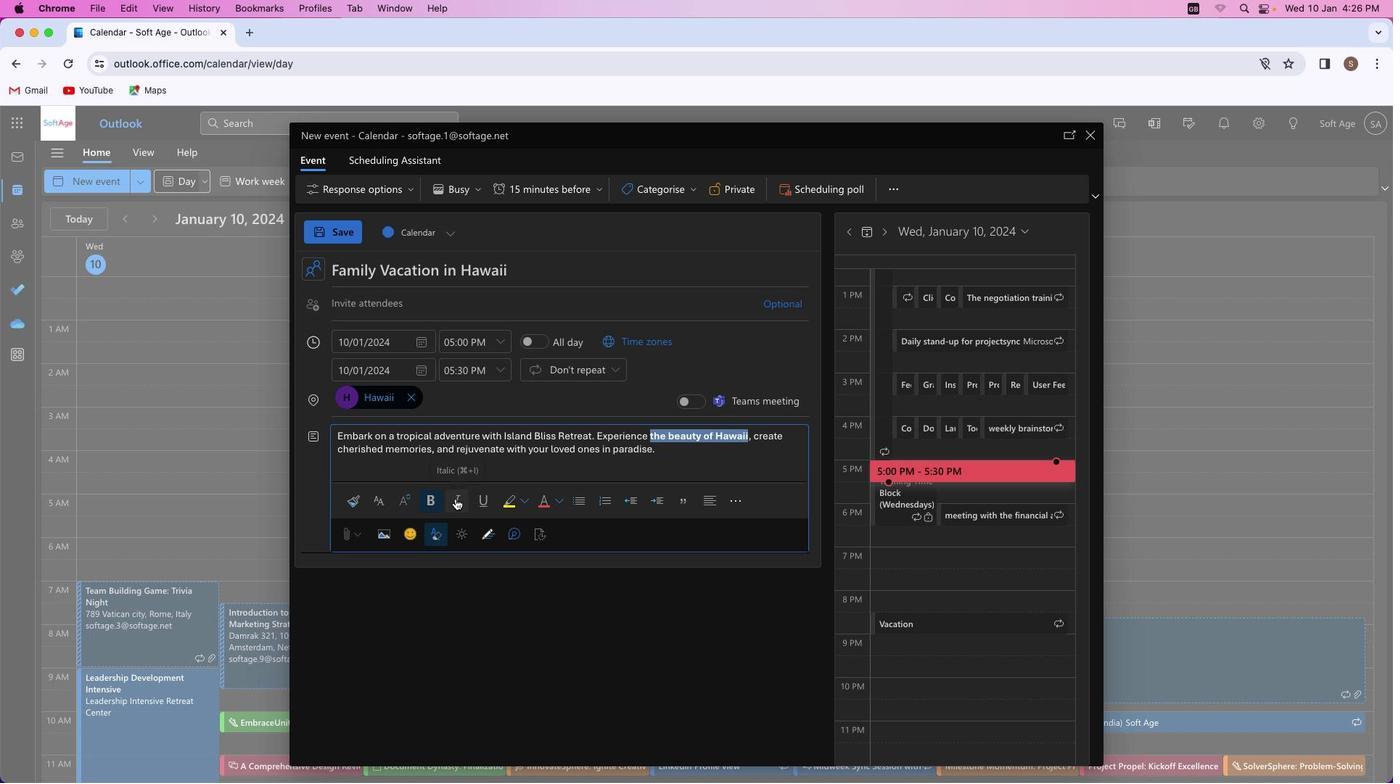 
Action: Mouse pressed left at (455, 499)
Screenshot: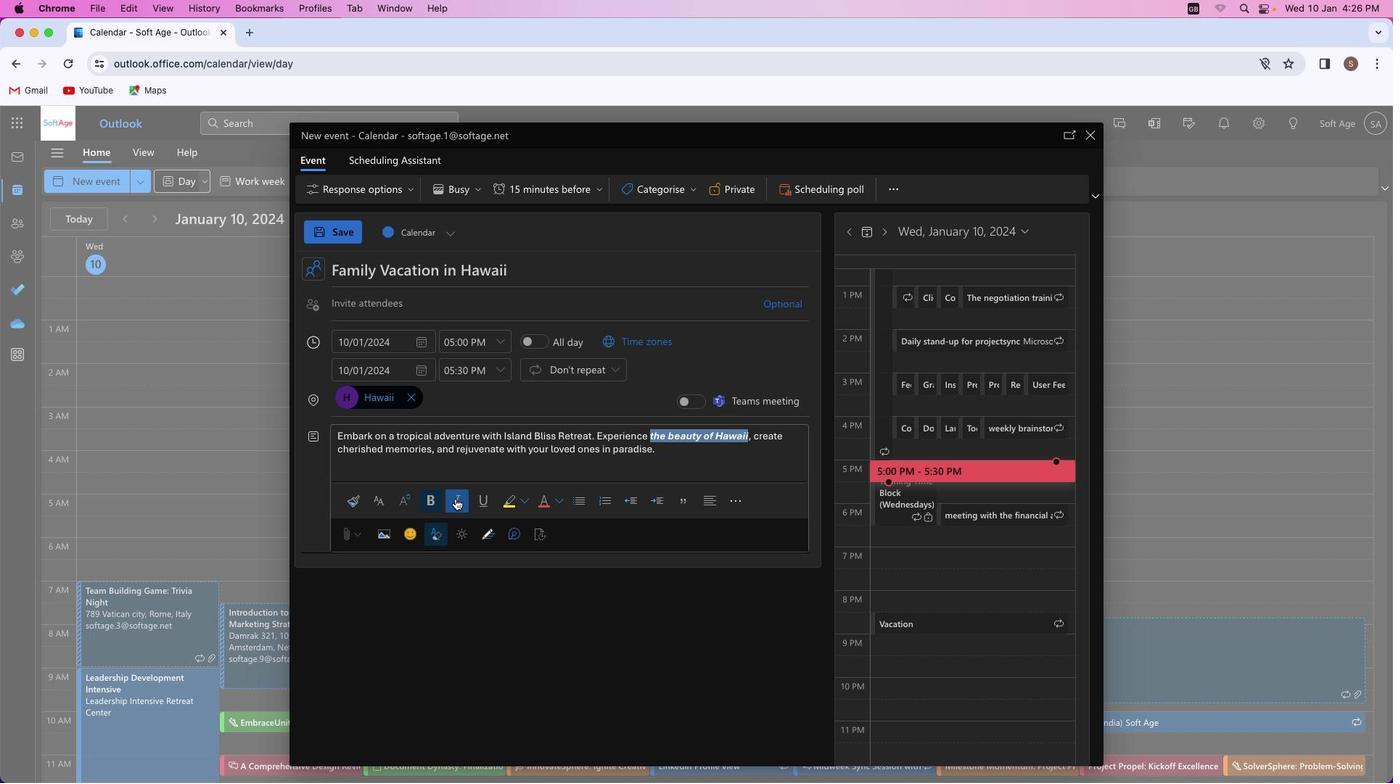 
Action: Mouse moved to (486, 497)
Screenshot: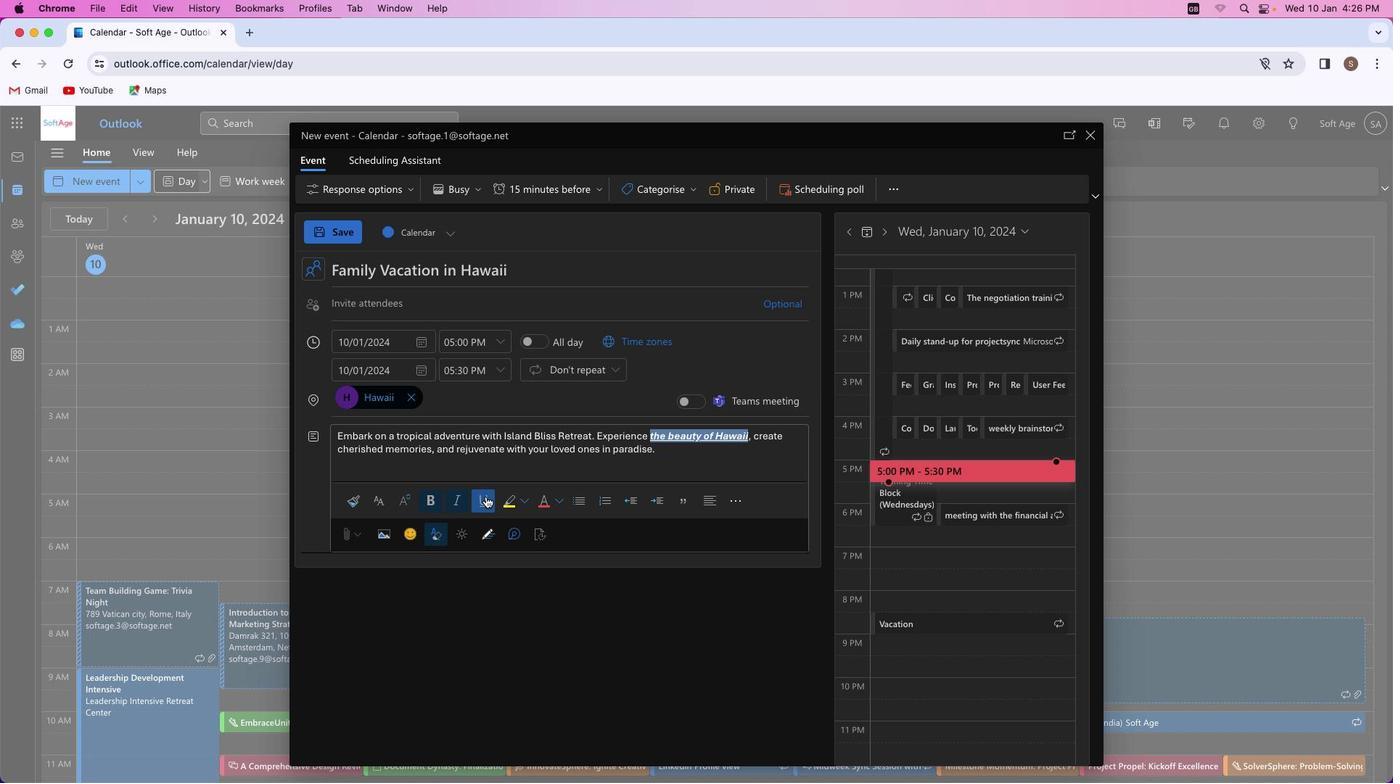 
Action: Mouse pressed left at (486, 497)
Screenshot: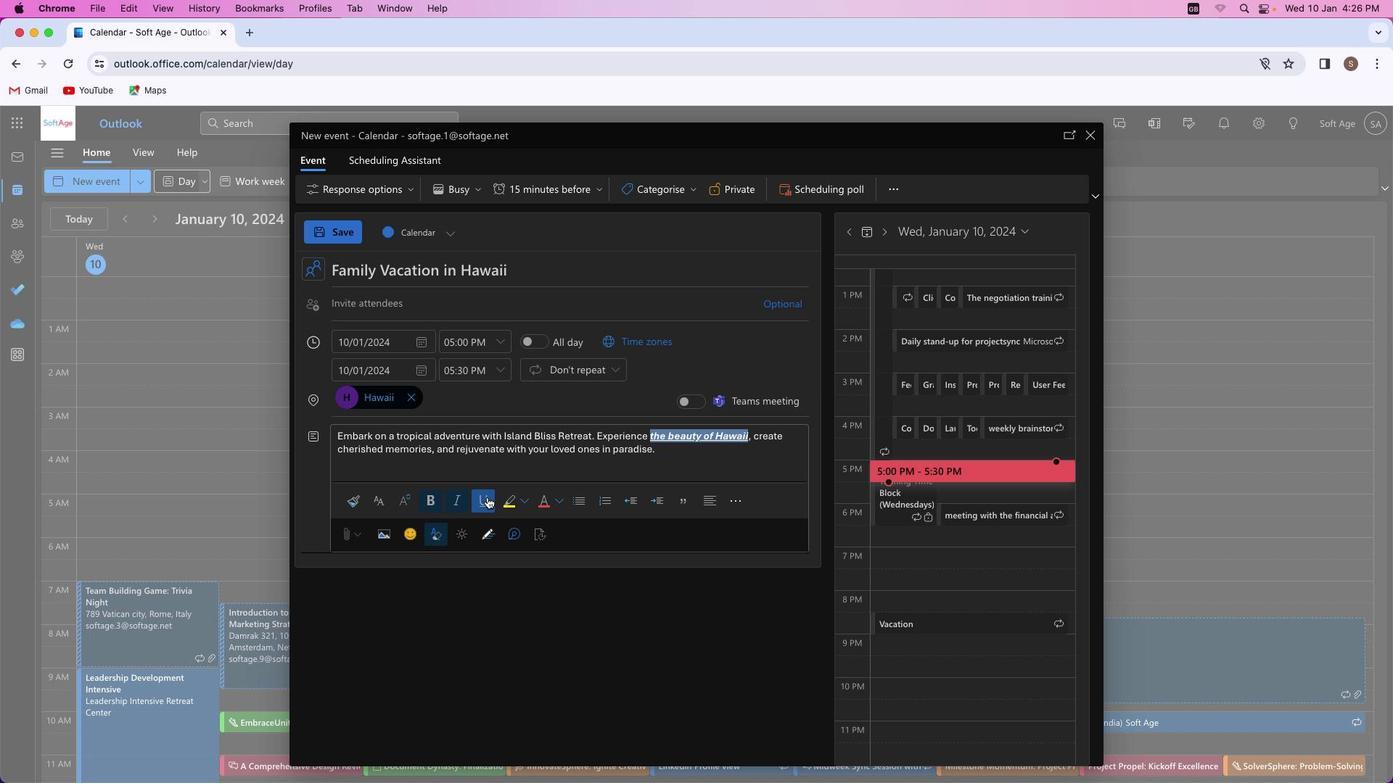 
Action: Mouse moved to (558, 497)
Screenshot: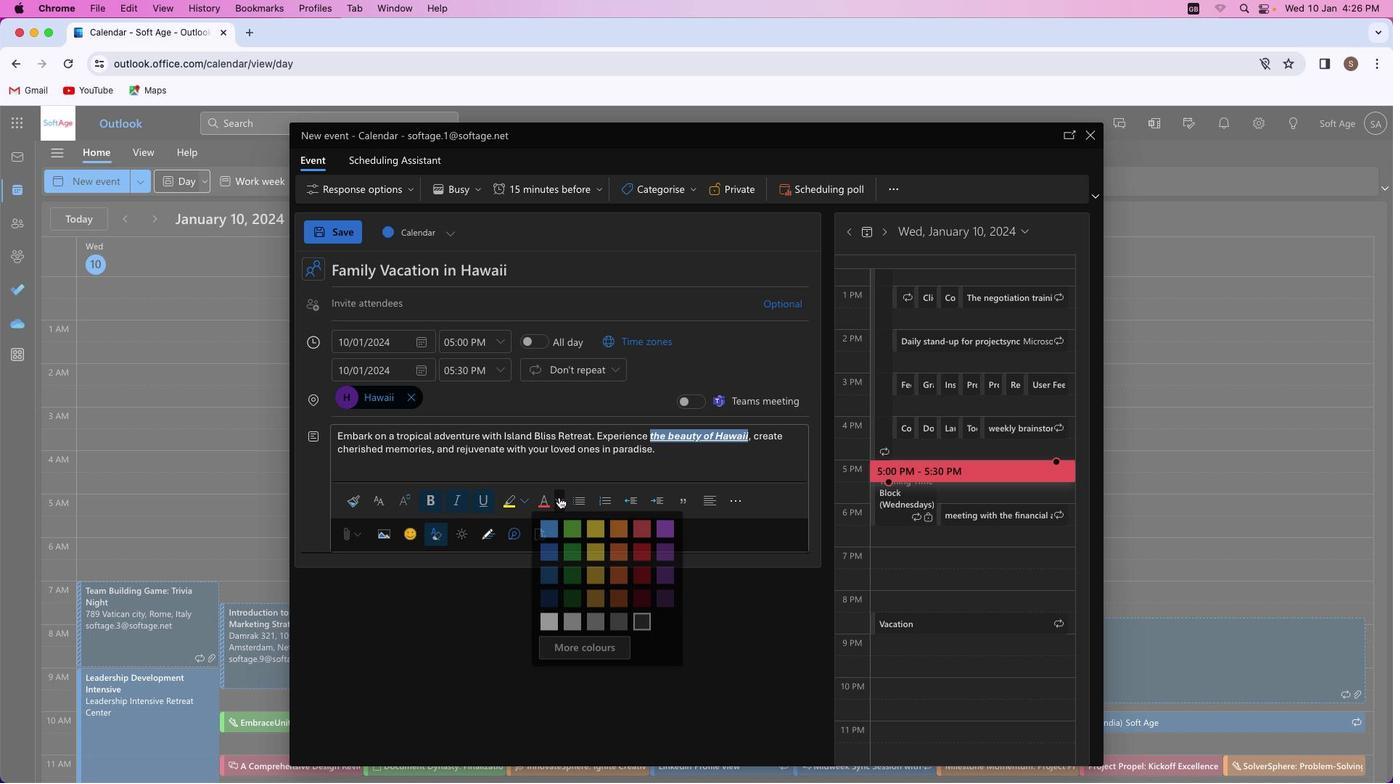 
Action: Mouse pressed left at (558, 497)
Screenshot: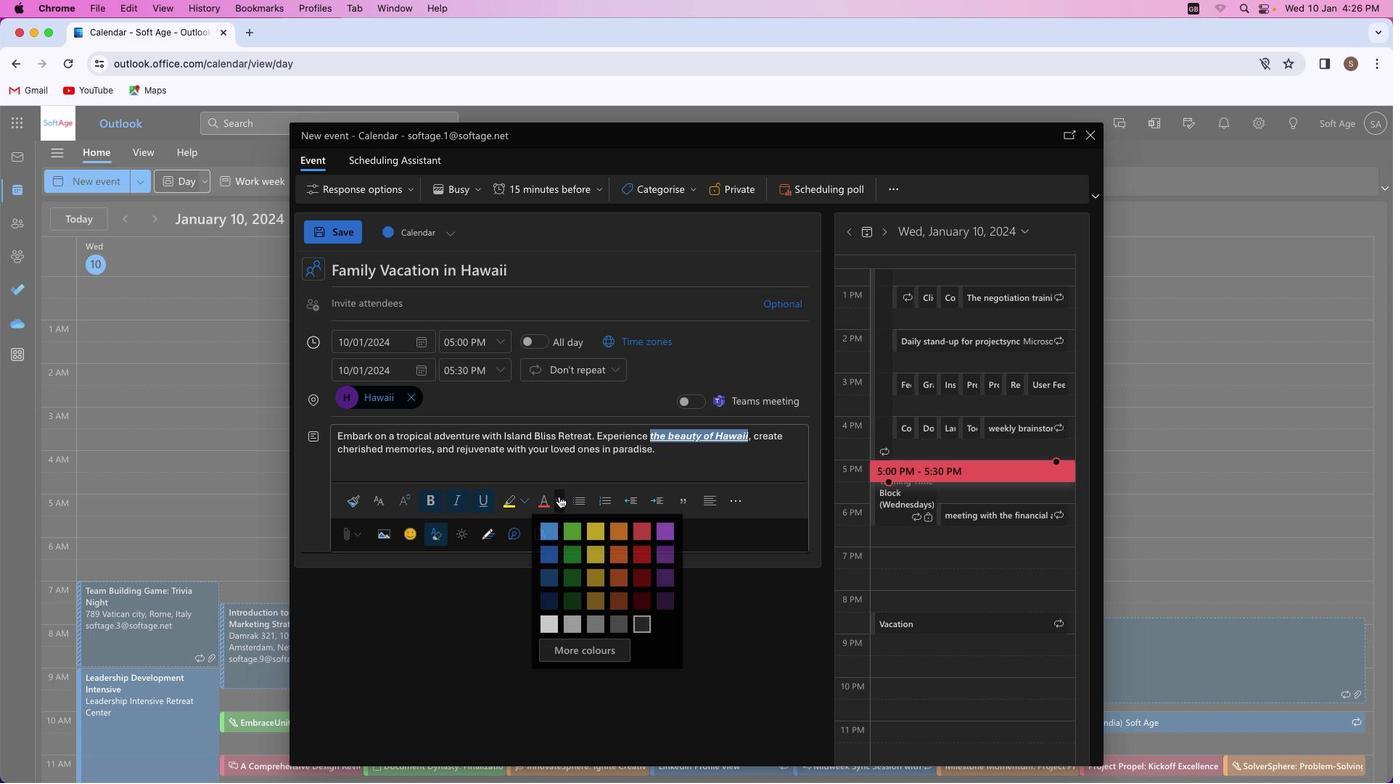 
Action: Mouse moved to (596, 556)
Screenshot: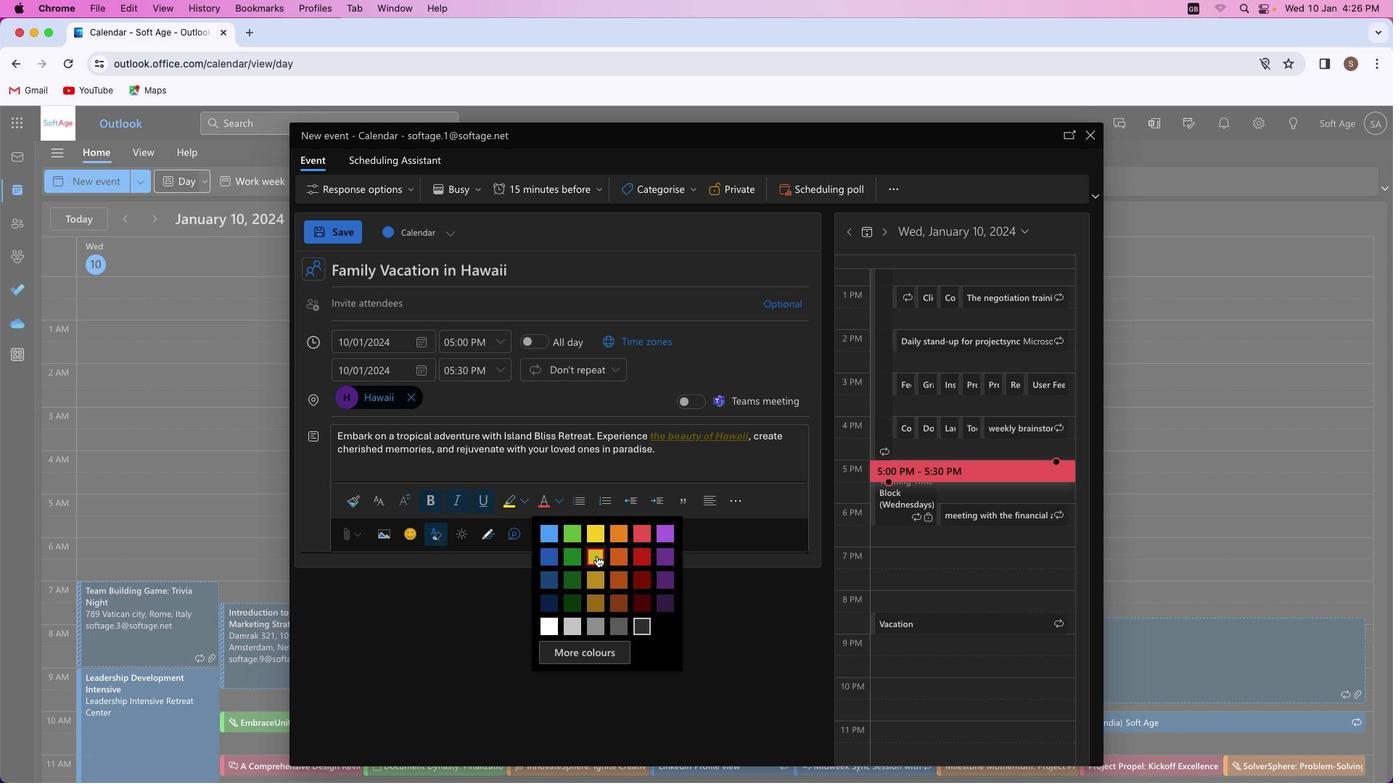 
Action: Mouse pressed left at (596, 556)
Screenshot: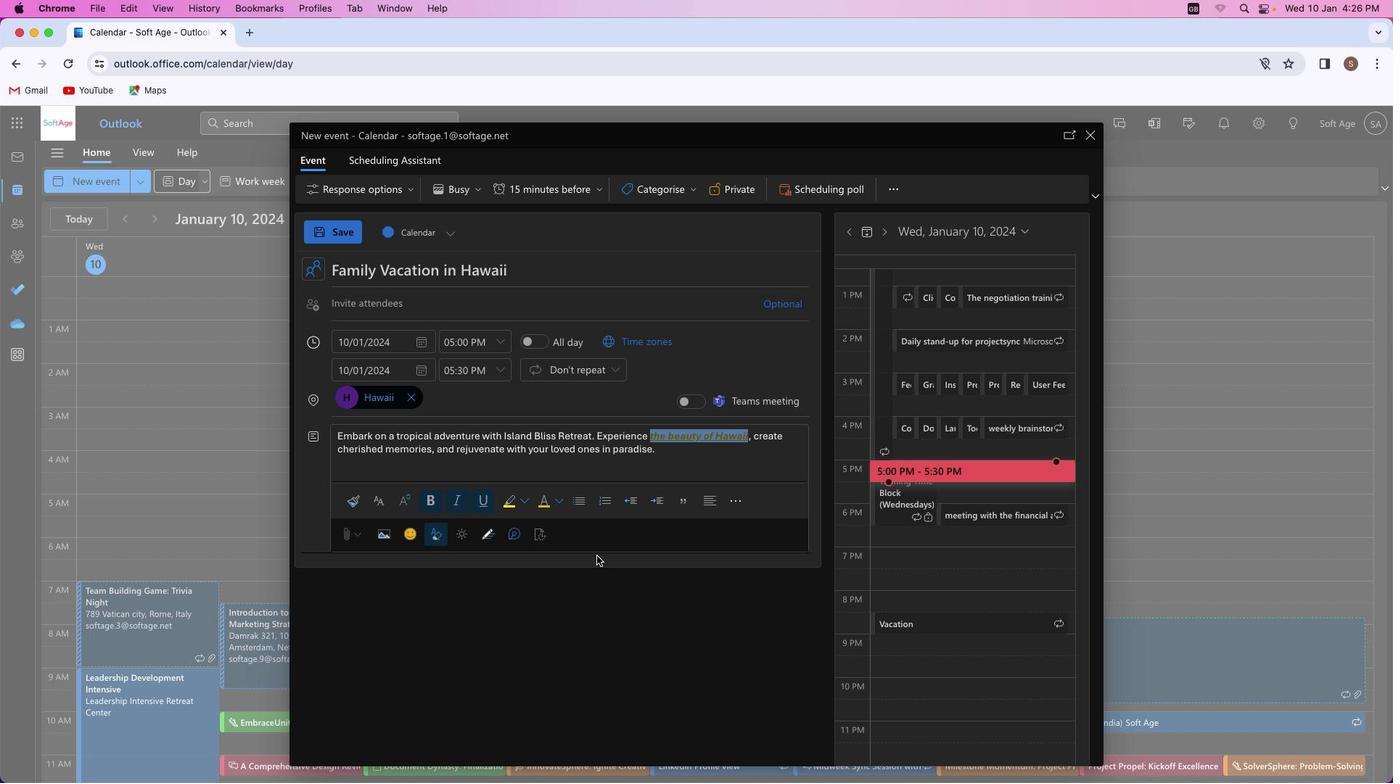 
Action: Mouse moved to (671, 460)
Screenshot: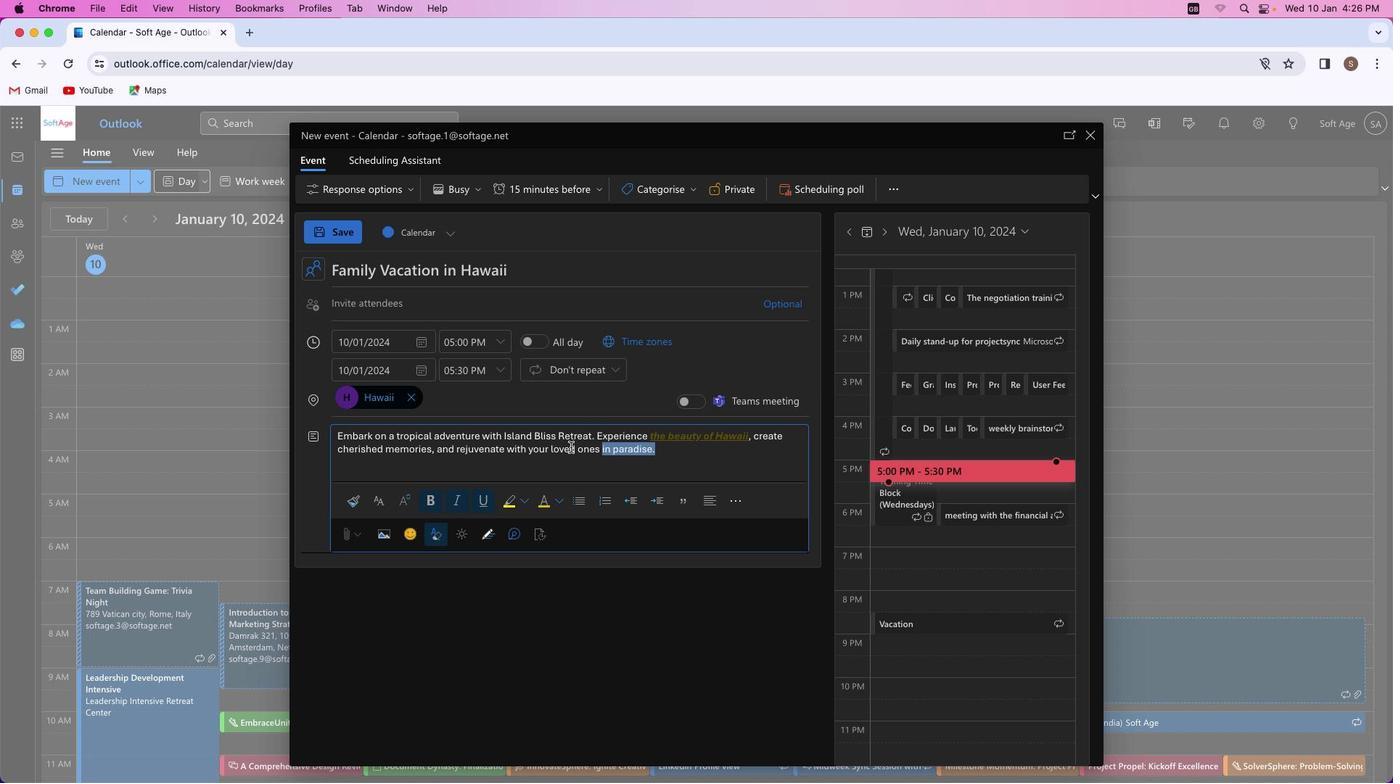 
Action: Mouse pressed left at (671, 460)
Screenshot: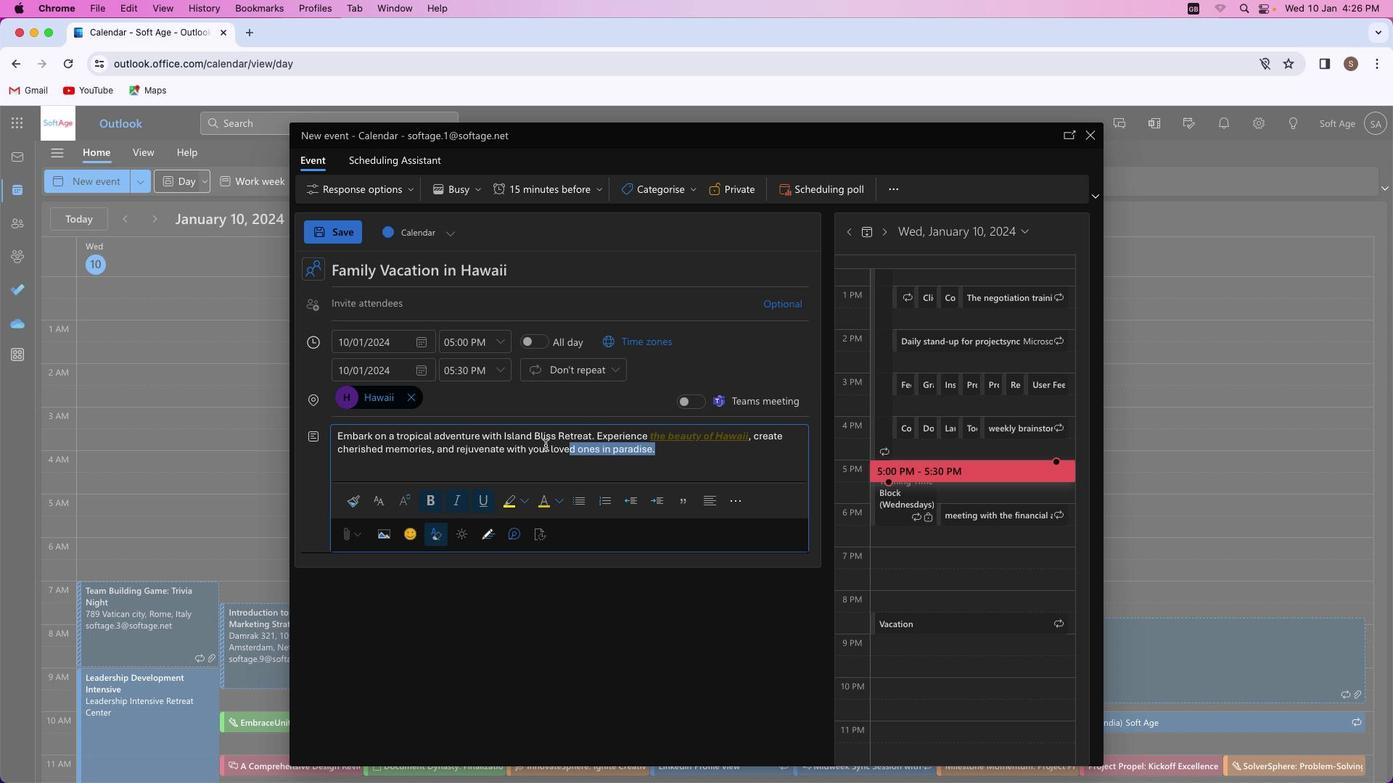 
Action: Mouse moved to (406, 496)
Screenshot: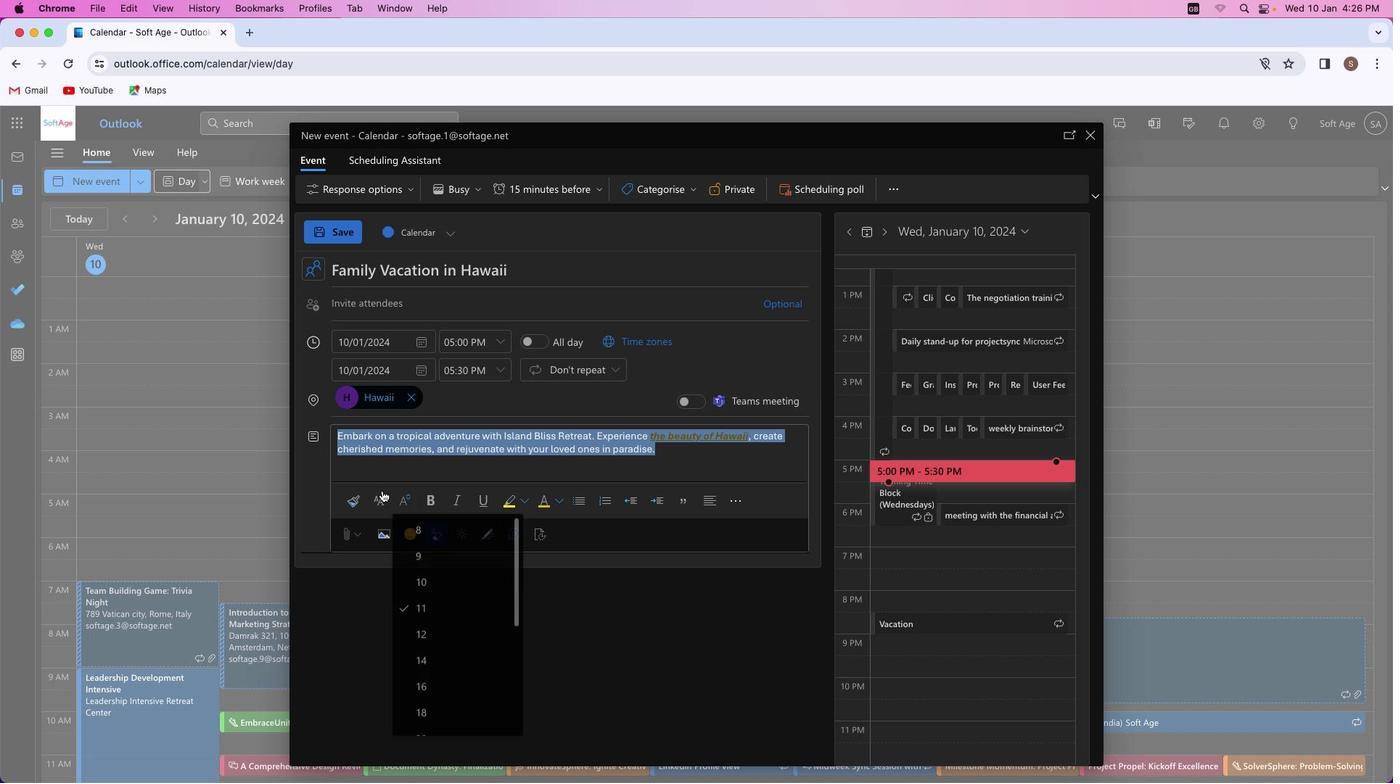 
Action: Mouse pressed left at (406, 496)
Screenshot: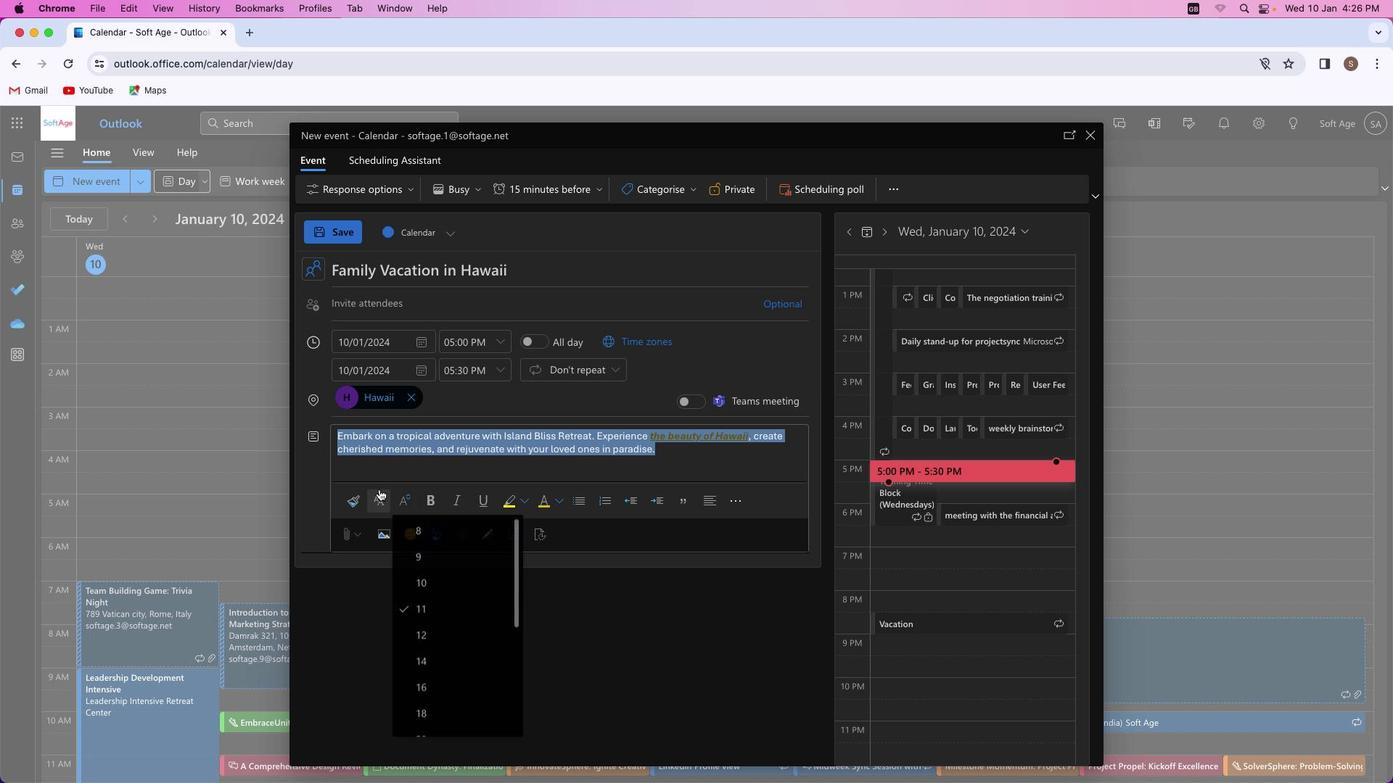 
Action: Mouse moved to (422, 635)
Screenshot: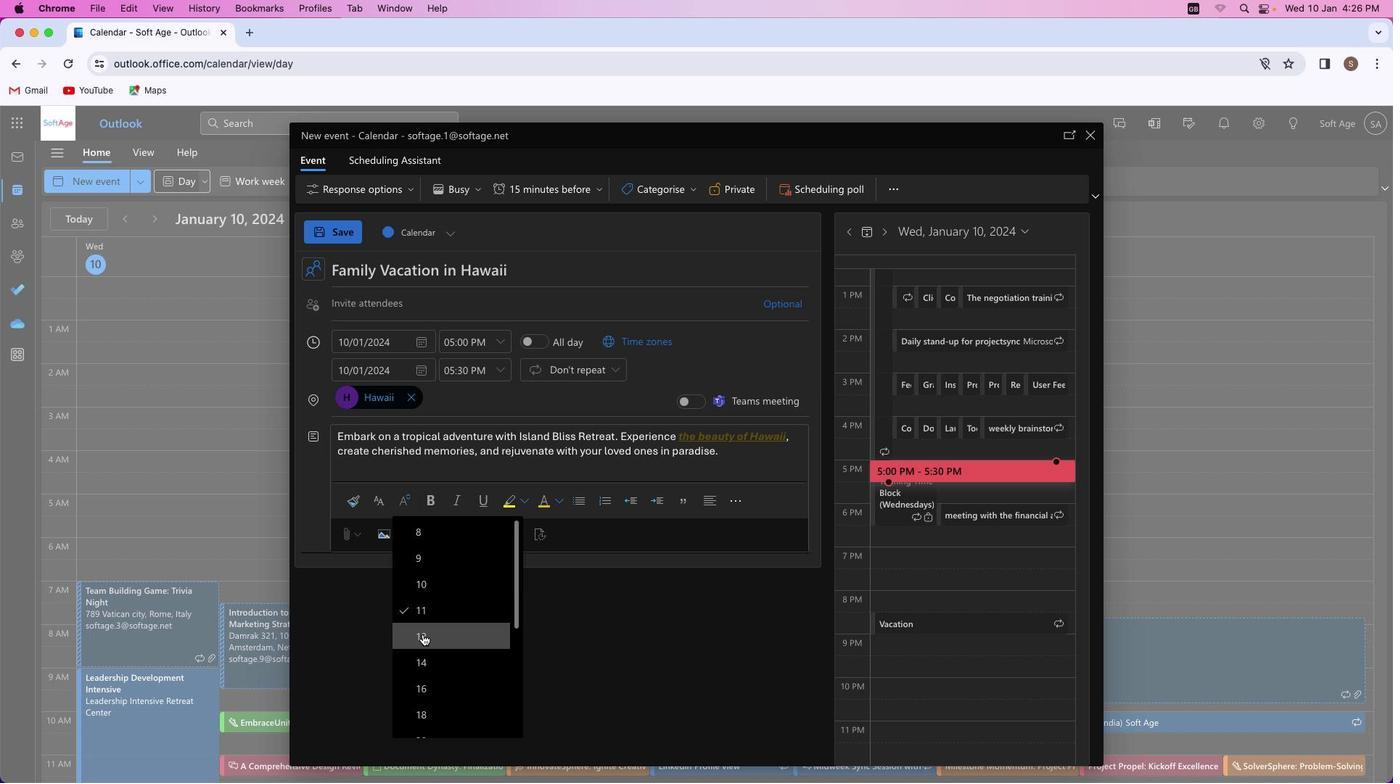 
Action: Mouse pressed left at (422, 635)
Screenshot: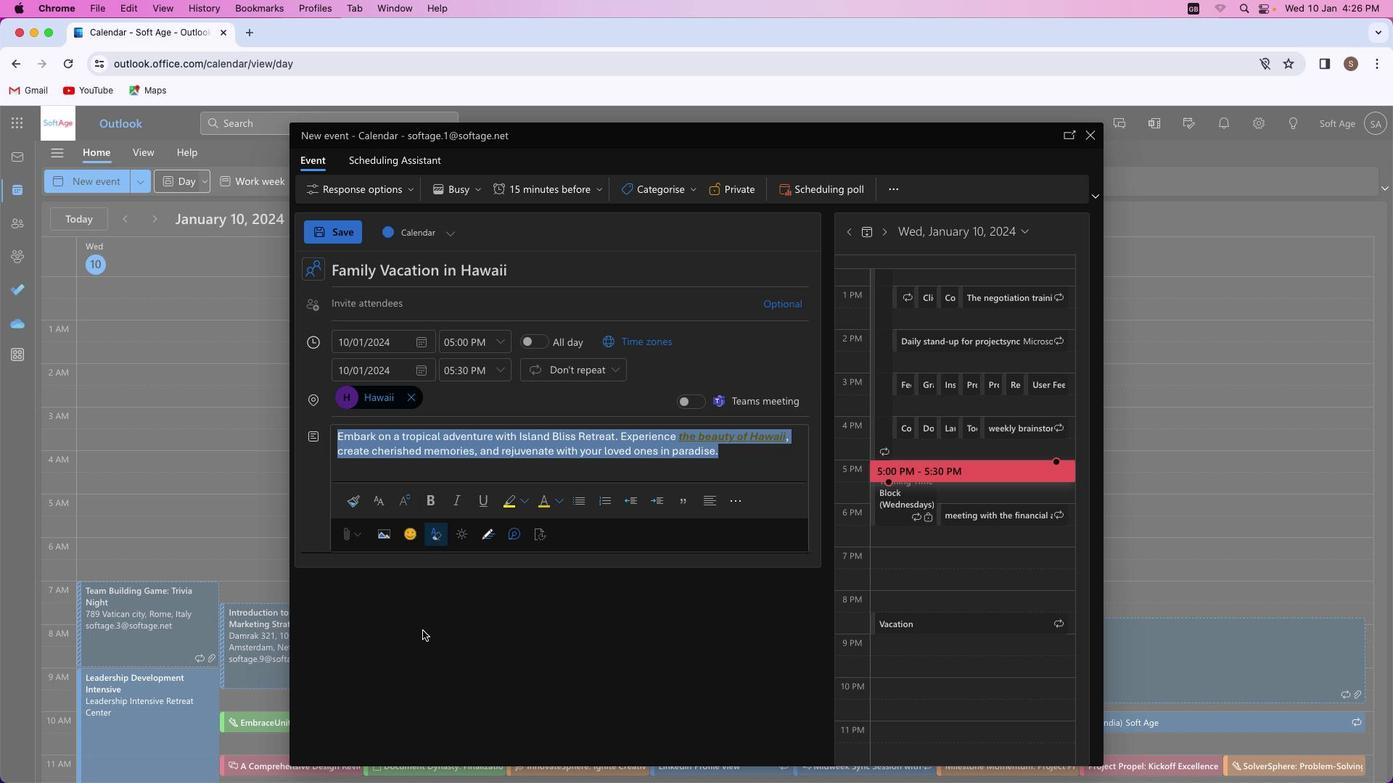 
Action: Mouse moved to (527, 499)
Screenshot: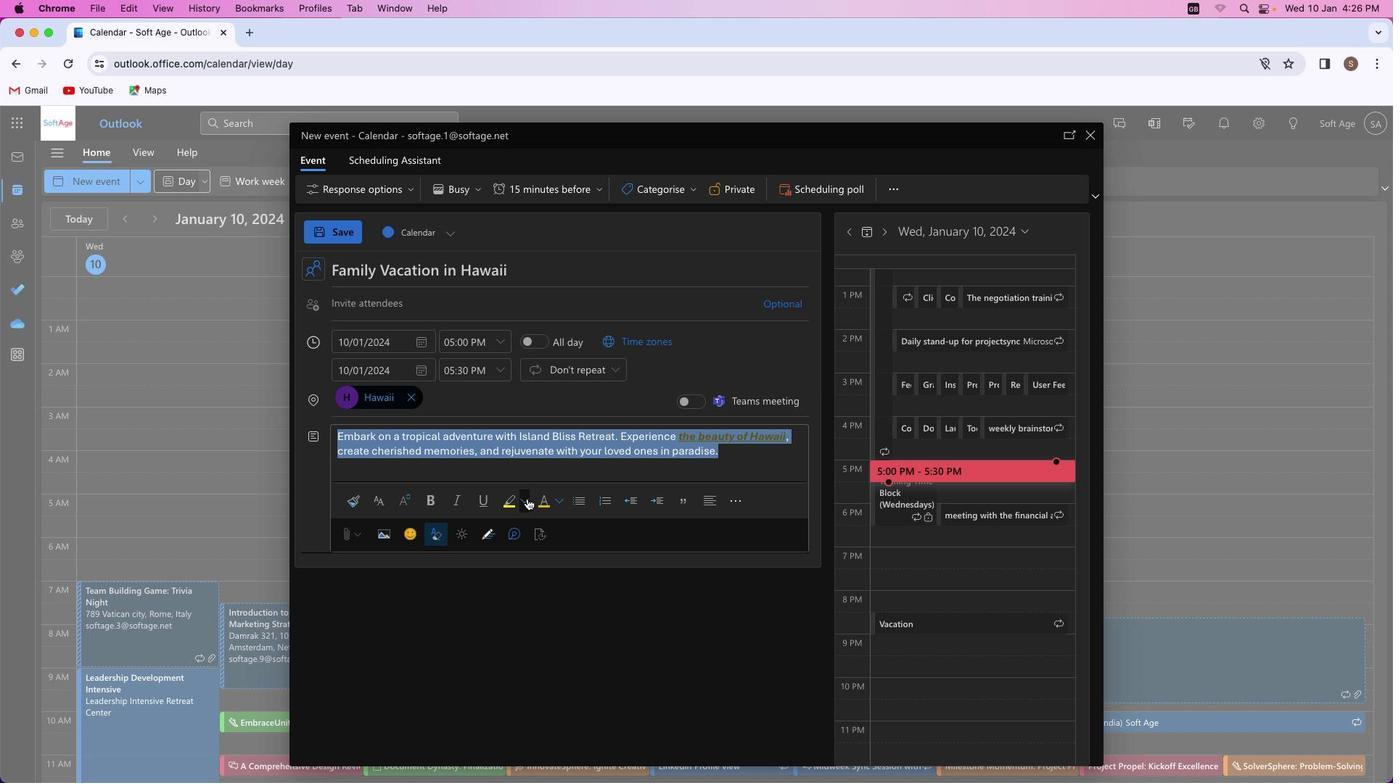 
Action: Mouse pressed left at (527, 499)
Screenshot: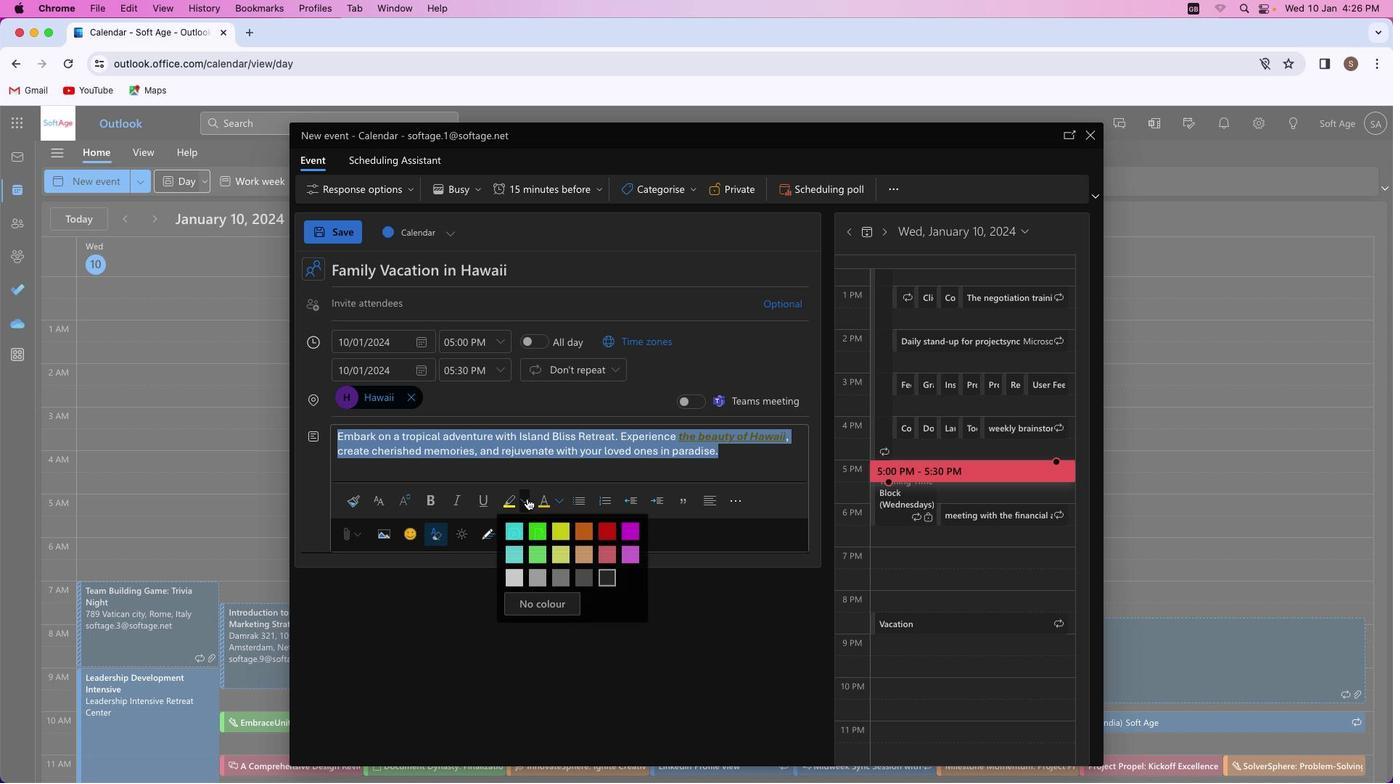 
Action: Mouse moved to (556, 533)
Screenshot: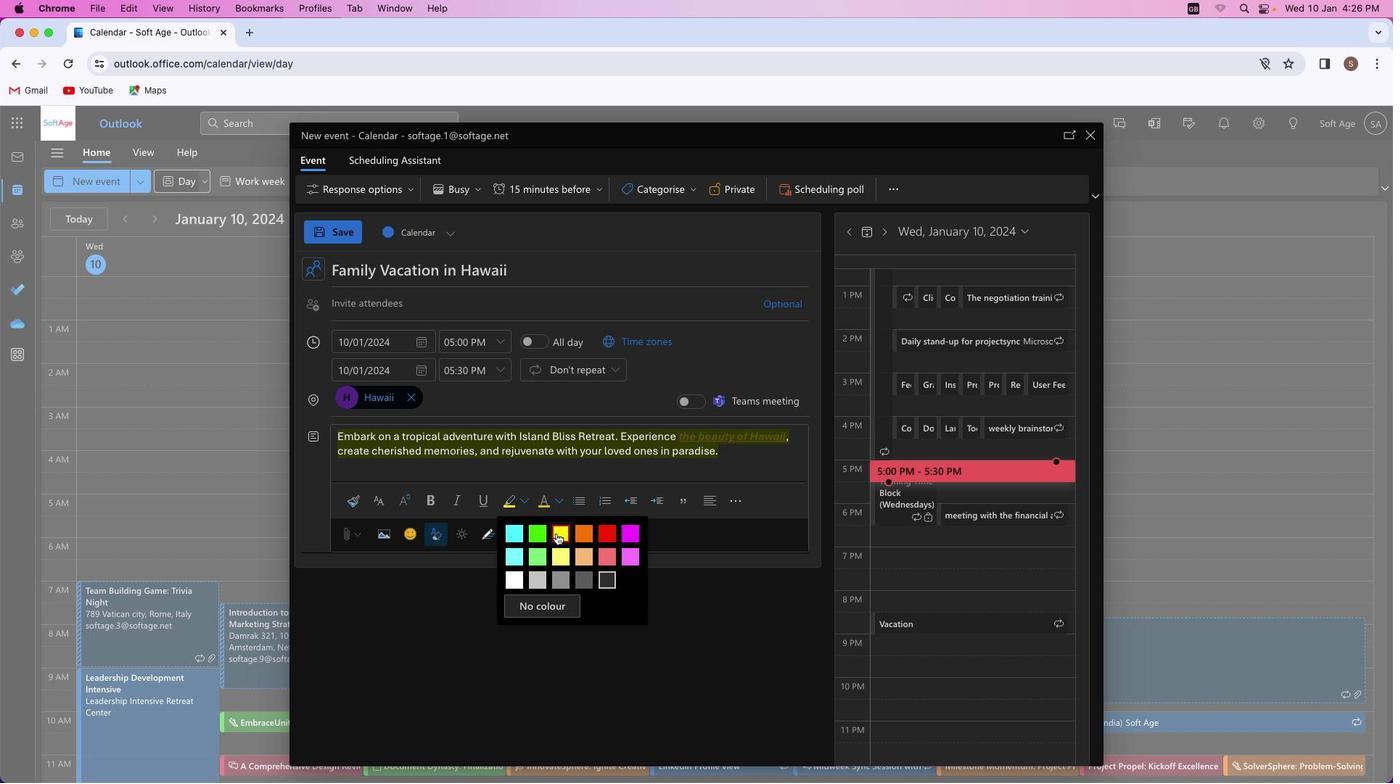 
Action: Mouse pressed left at (556, 533)
Screenshot: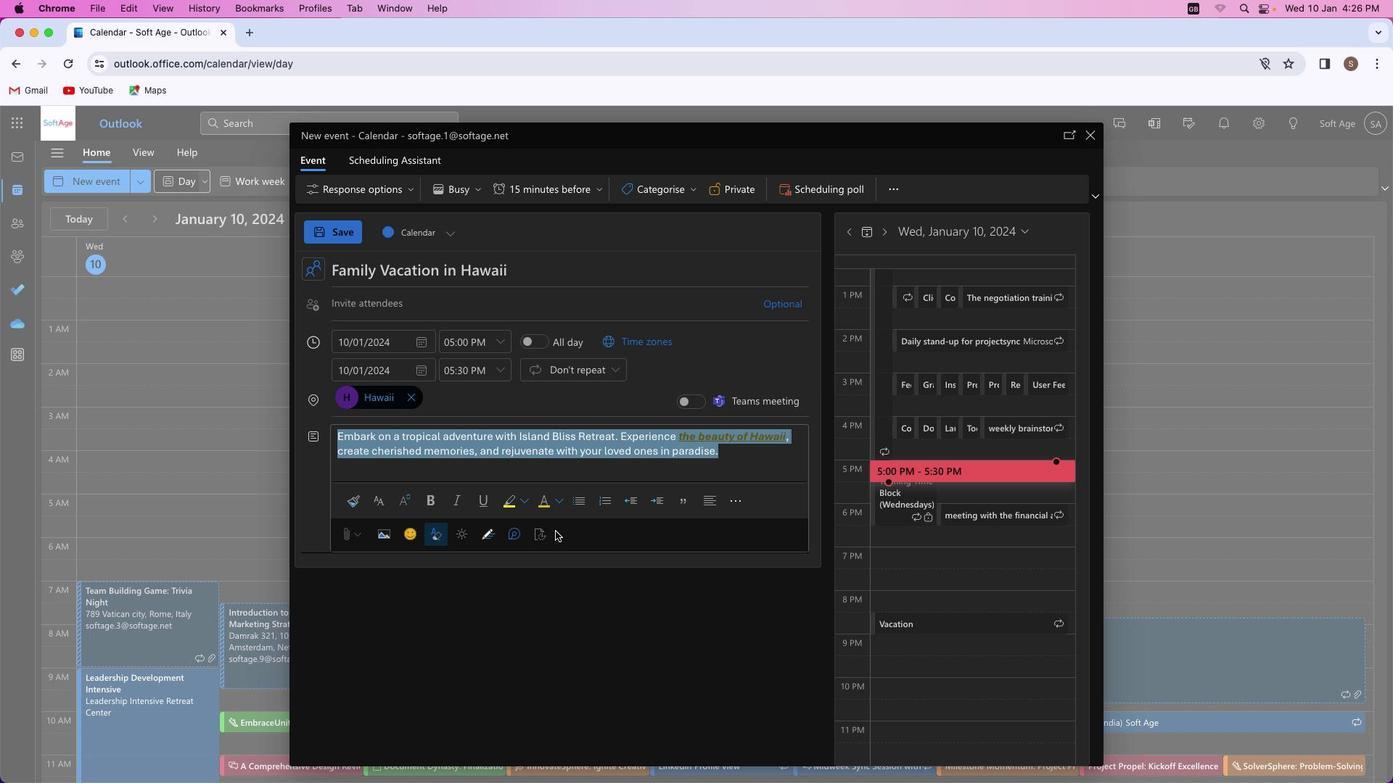 
Action: Mouse moved to (726, 468)
Screenshot: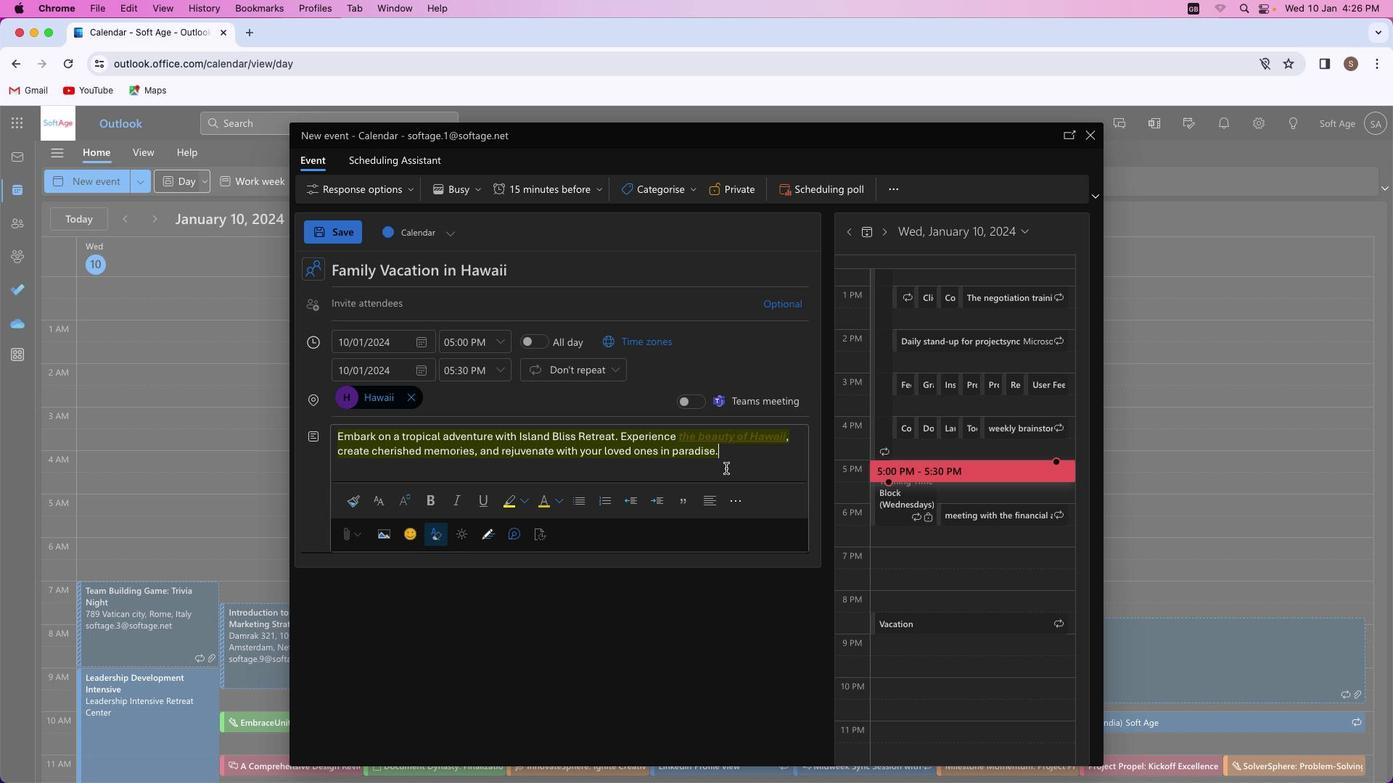 
Action: Mouse pressed left at (726, 468)
Screenshot: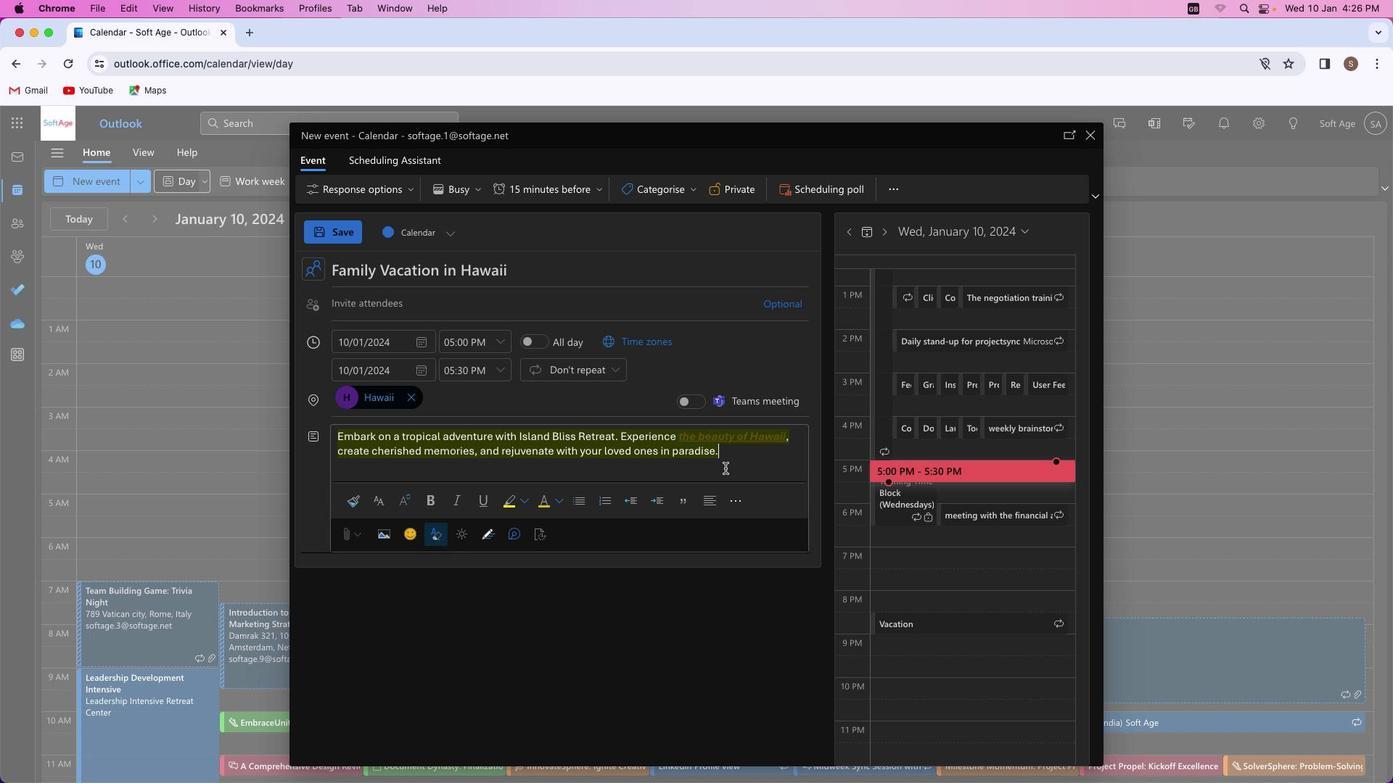 
Action: Mouse moved to (683, 192)
Screenshot: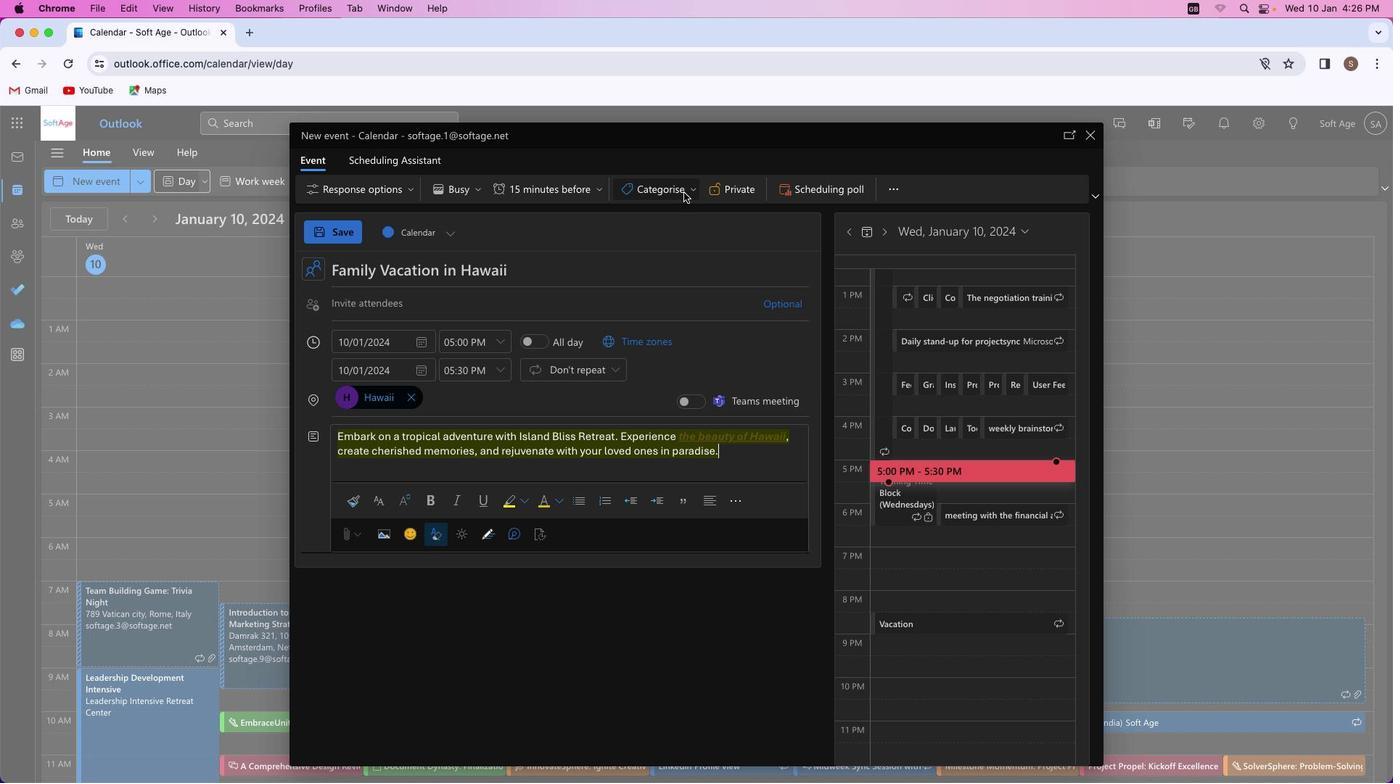 
Action: Mouse pressed left at (683, 192)
Screenshot: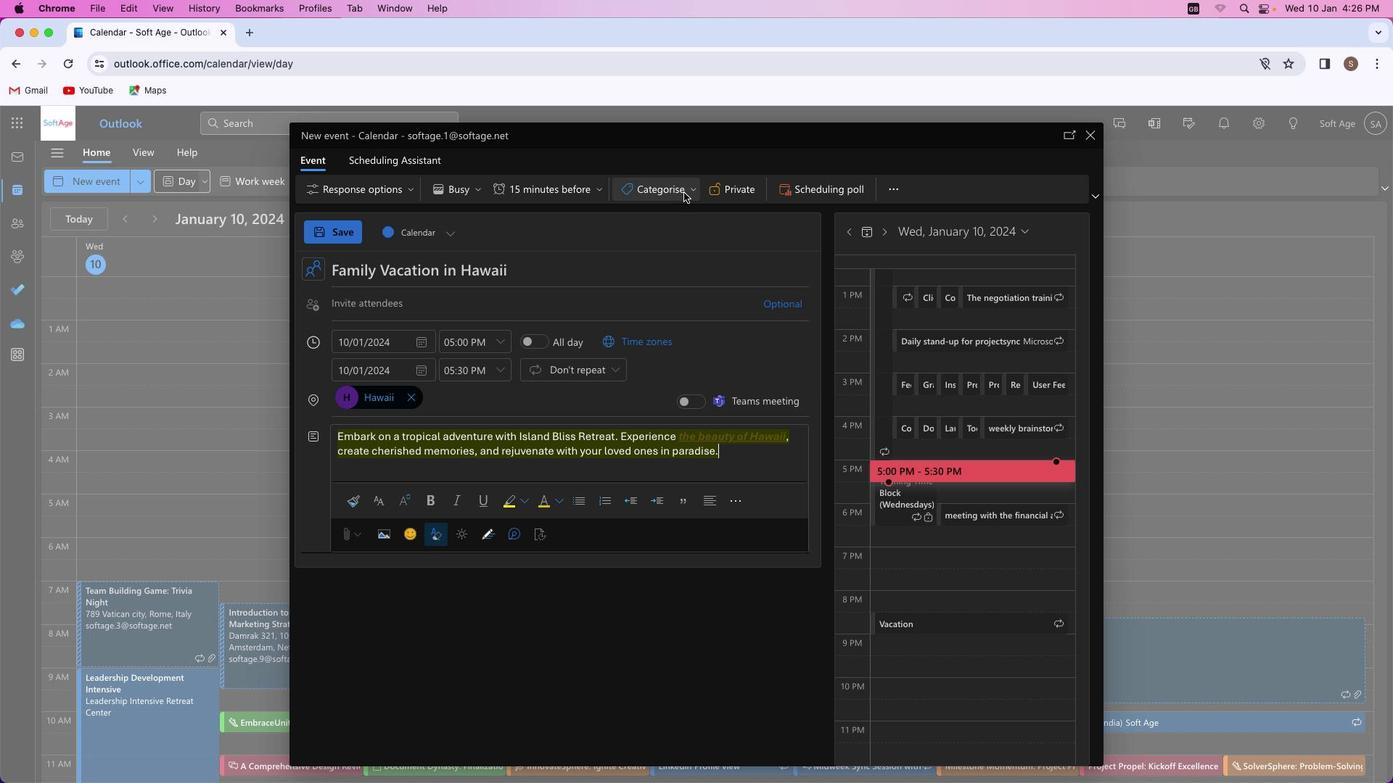 
Action: Mouse moved to (660, 332)
Screenshot: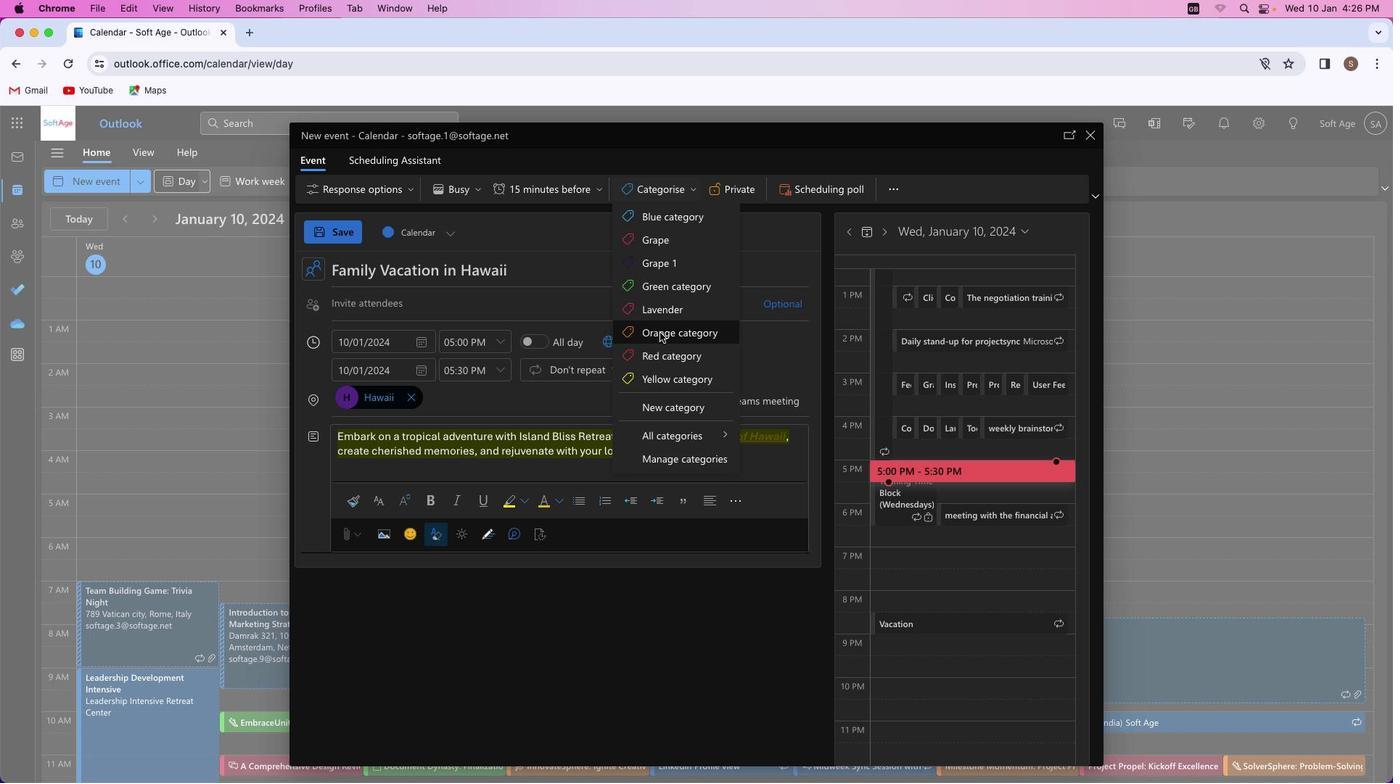 
Action: Mouse pressed left at (660, 332)
Screenshot: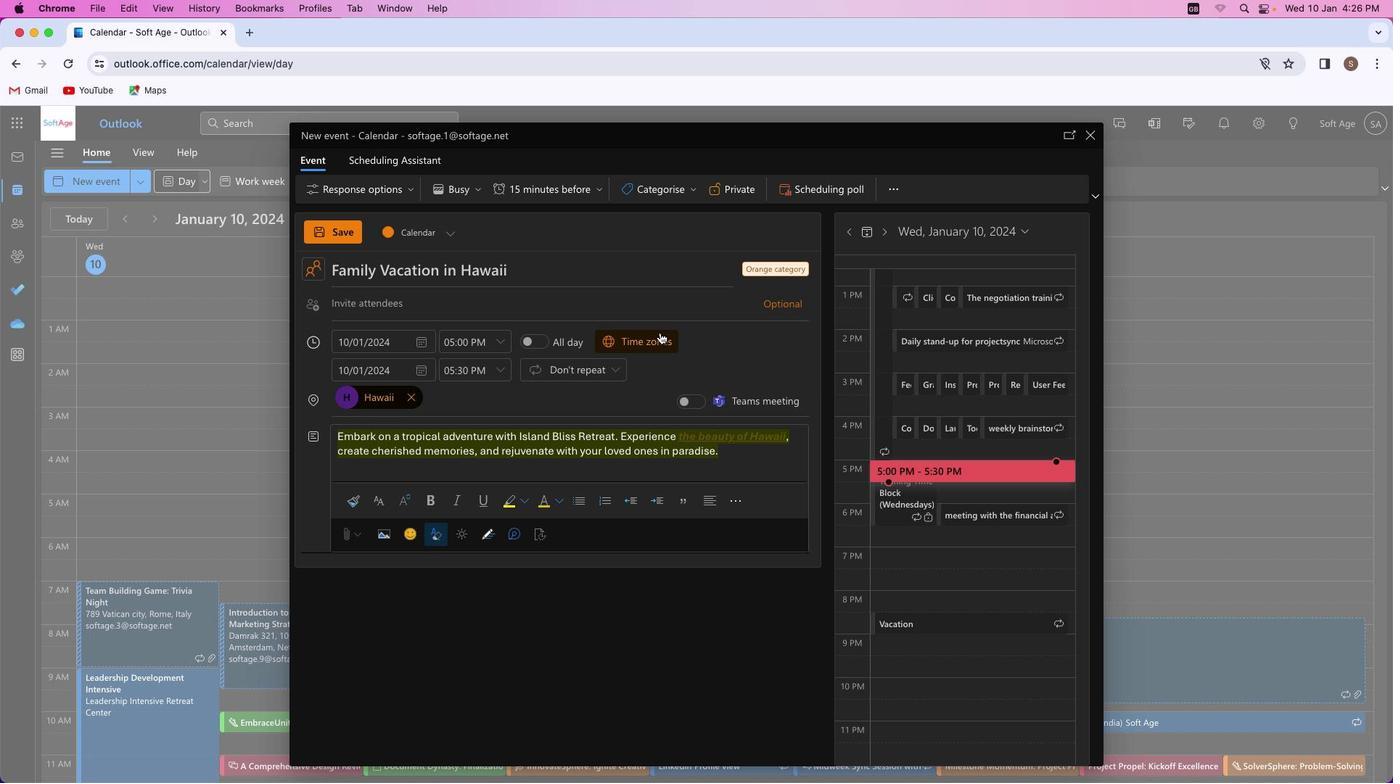 
Action: Mouse moved to (340, 231)
Screenshot: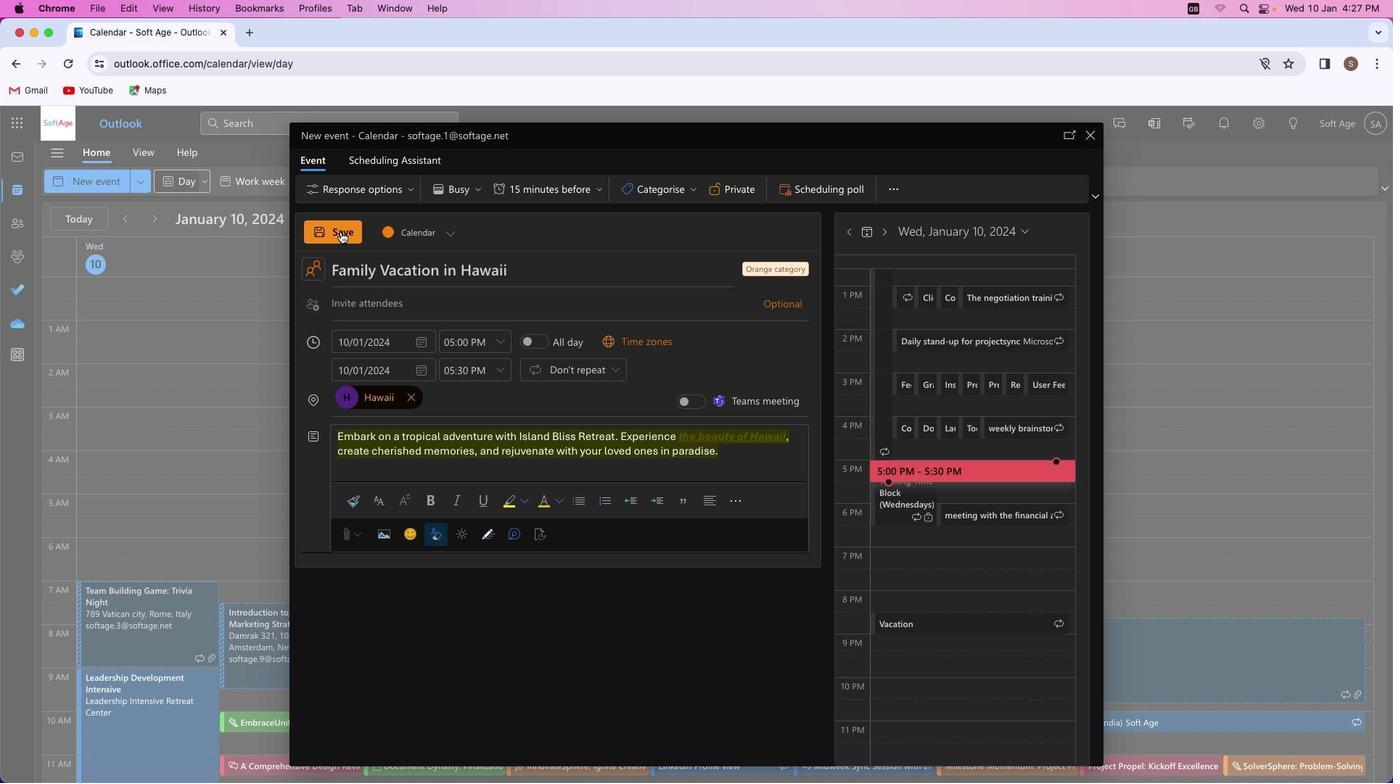 
Action: Mouse pressed left at (340, 231)
Screenshot: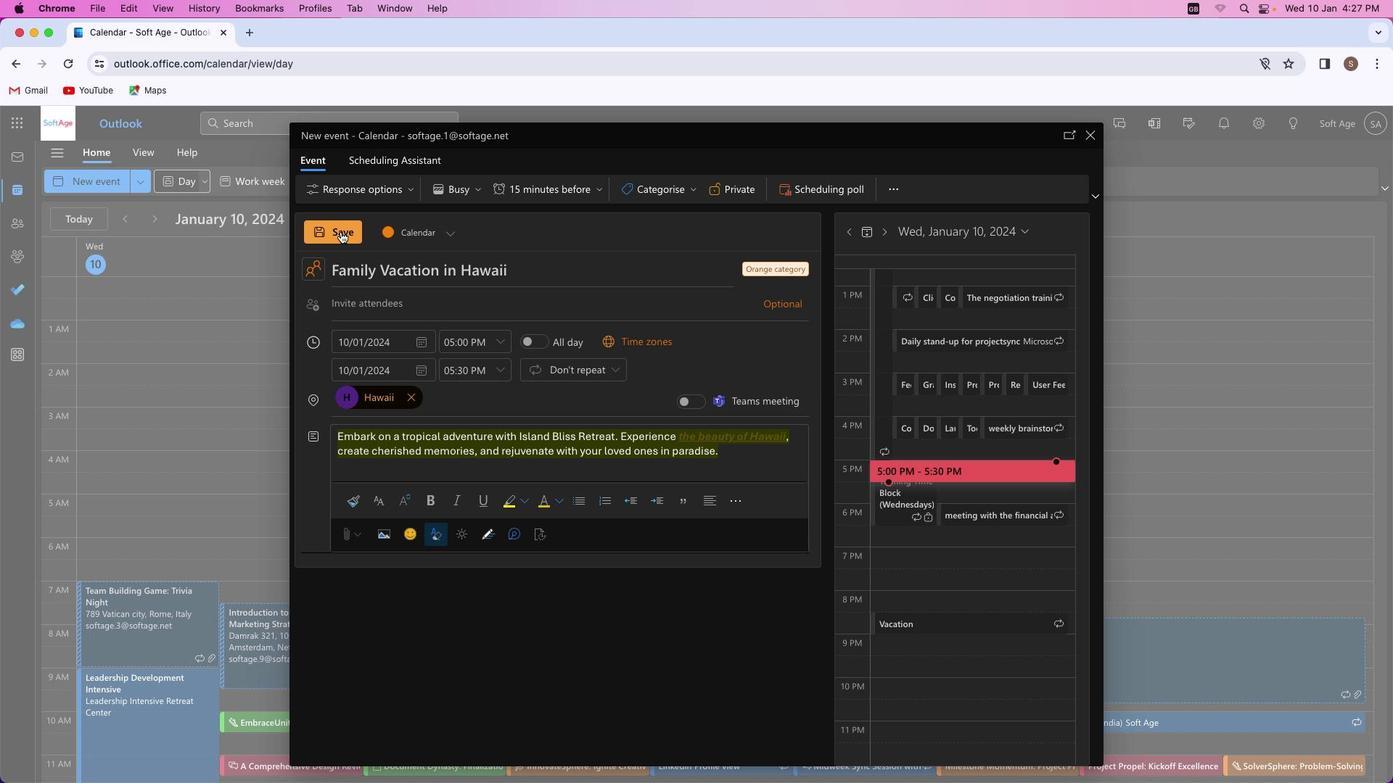 
Action: Mouse moved to (715, 571)
Screenshot: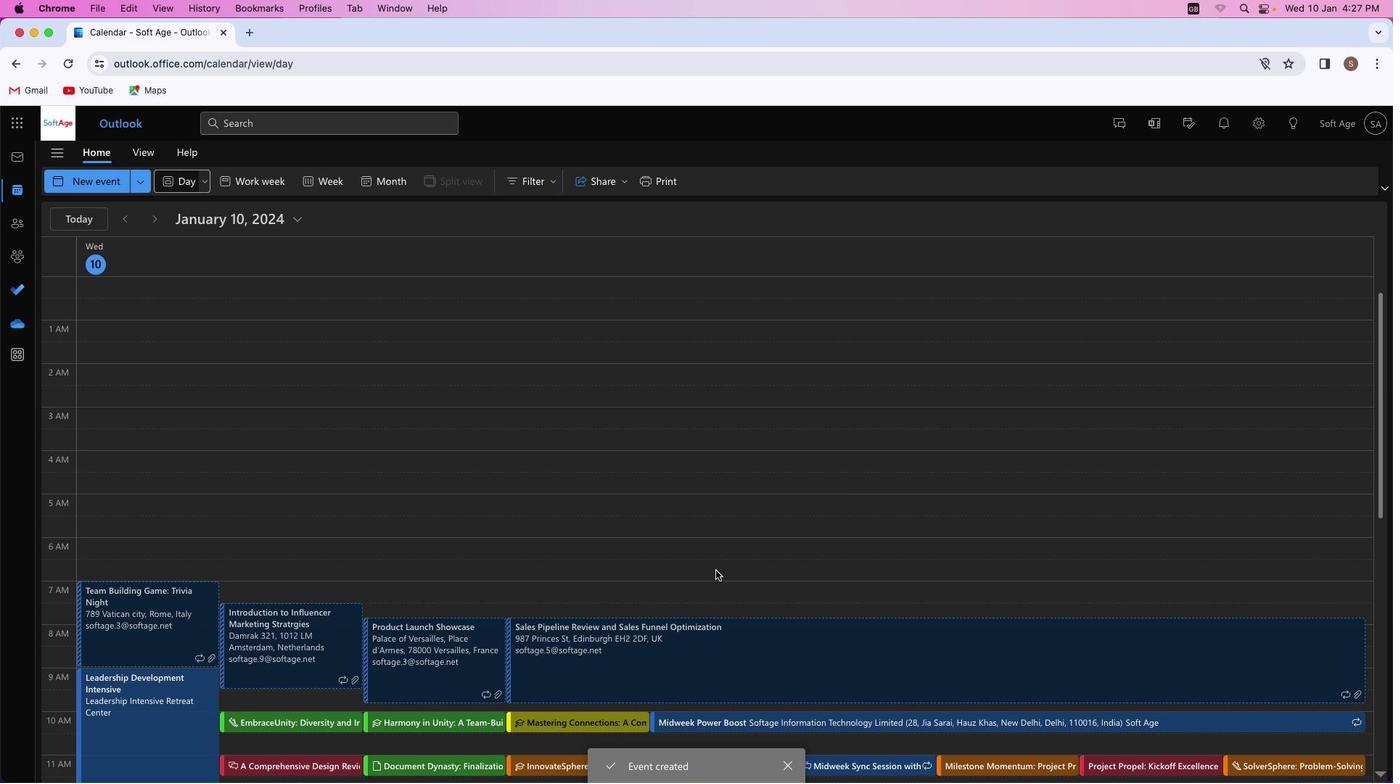 
